 Task: Find connections with filter location Port Moody with filter topic #lawsuitswith filter profile language French with filter current company Micro Focus with filter school Manav Sthali School - India with filter industry Online Audio and Video Media with filter service category User Experience Design with filter keywords title Director of Photography
Action: Mouse moved to (258, 333)
Screenshot: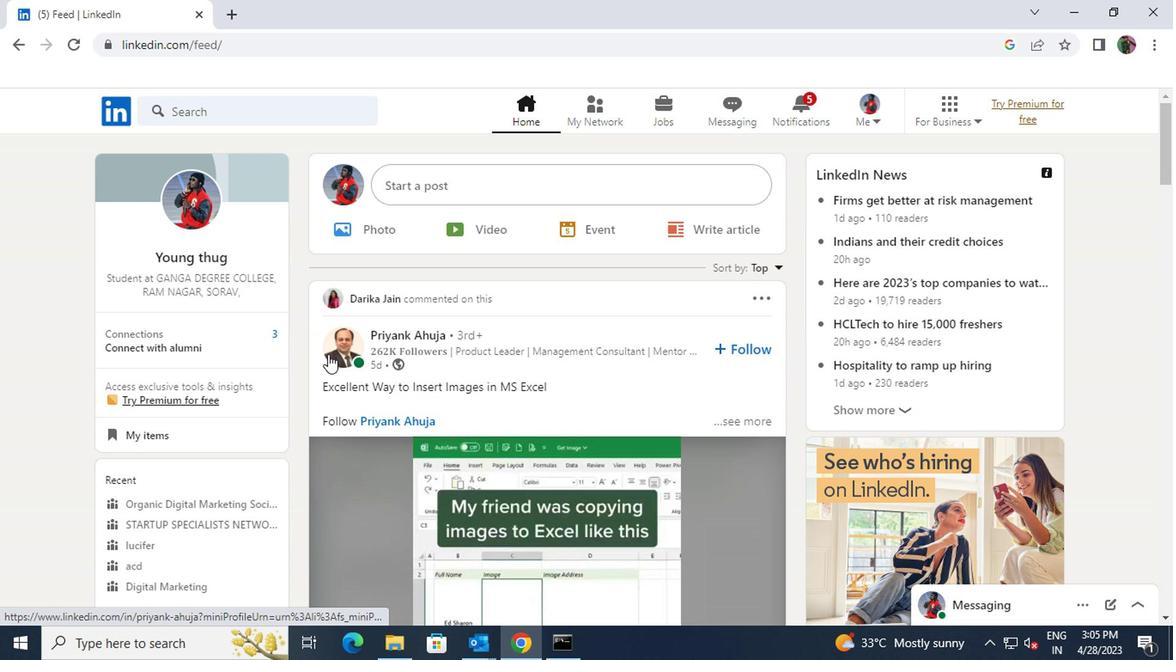 
Action: Mouse pressed left at (258, 333)
Screenshot: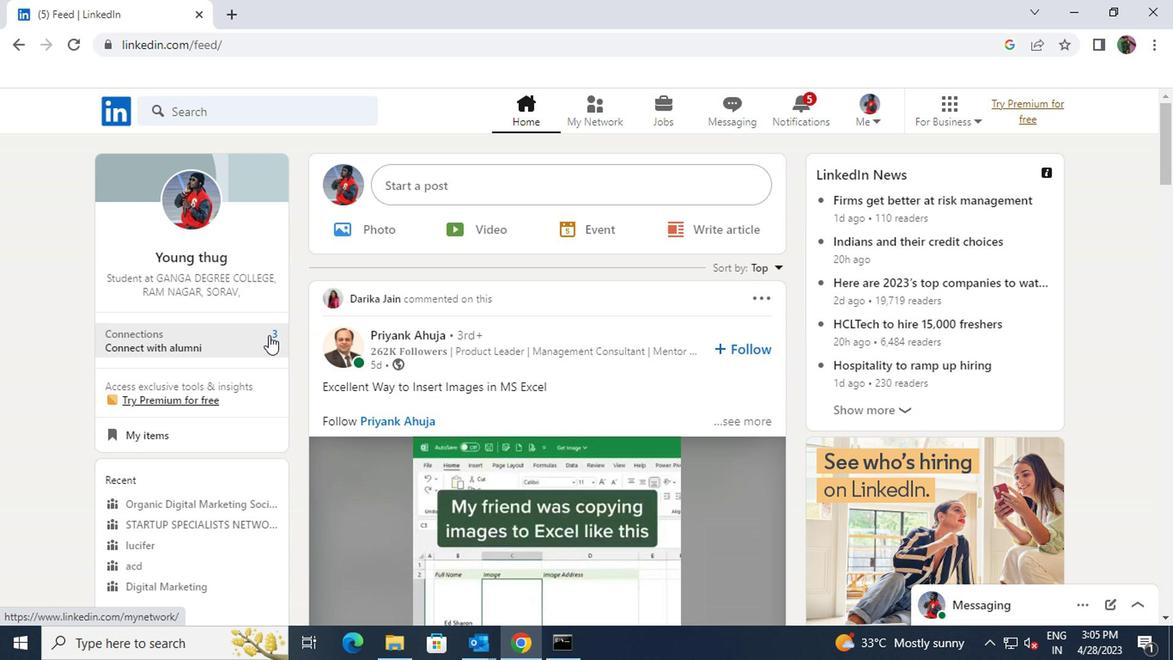 
Action: Mouse moved to (262, 206)
Screenshot: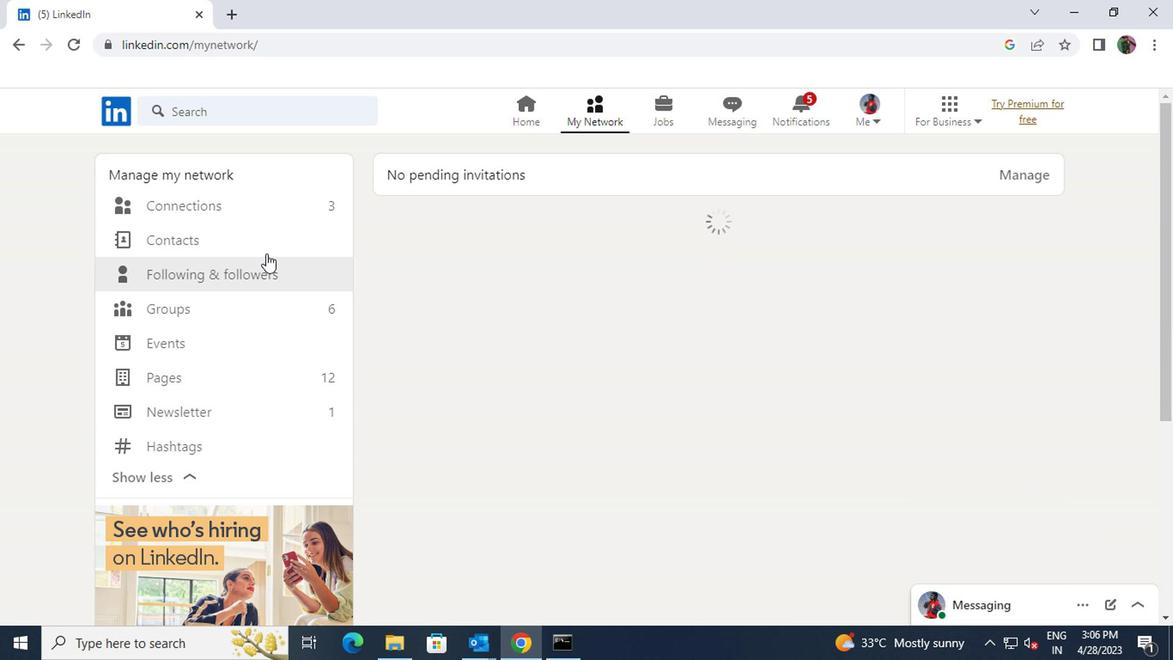 
Action: Mouse pressed left at (262, 206)
Screenshot: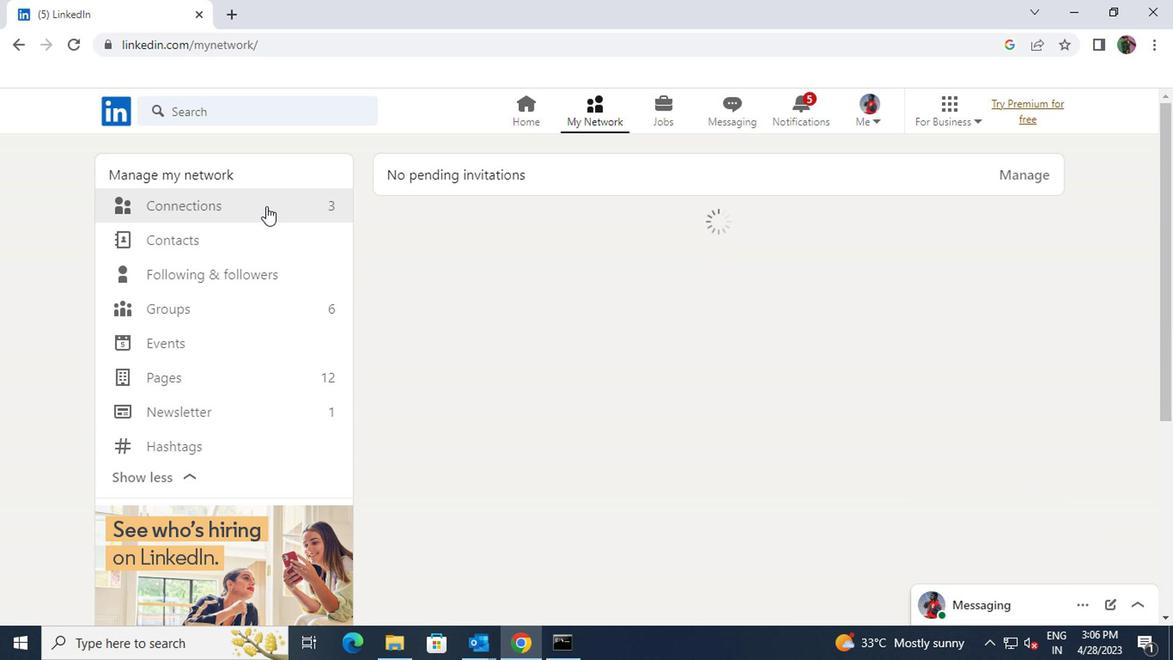 
Action: Mouse moved to (668, 210)
Screenshot: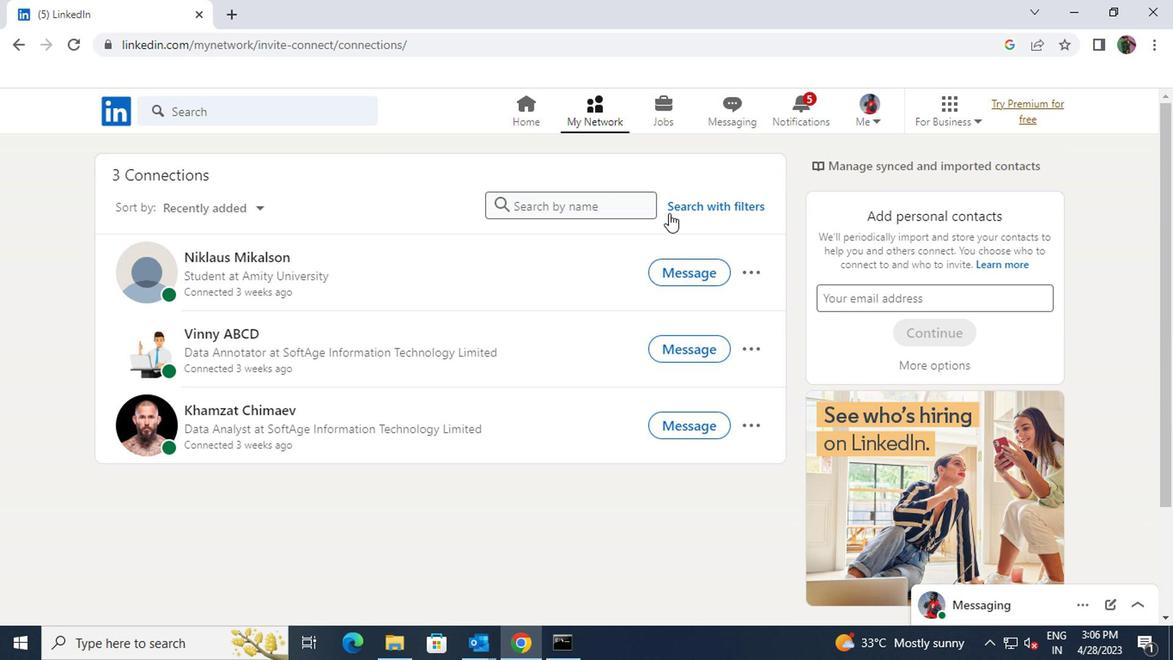 
Action: Mouse pressed left at (668, 210)
Screenshot: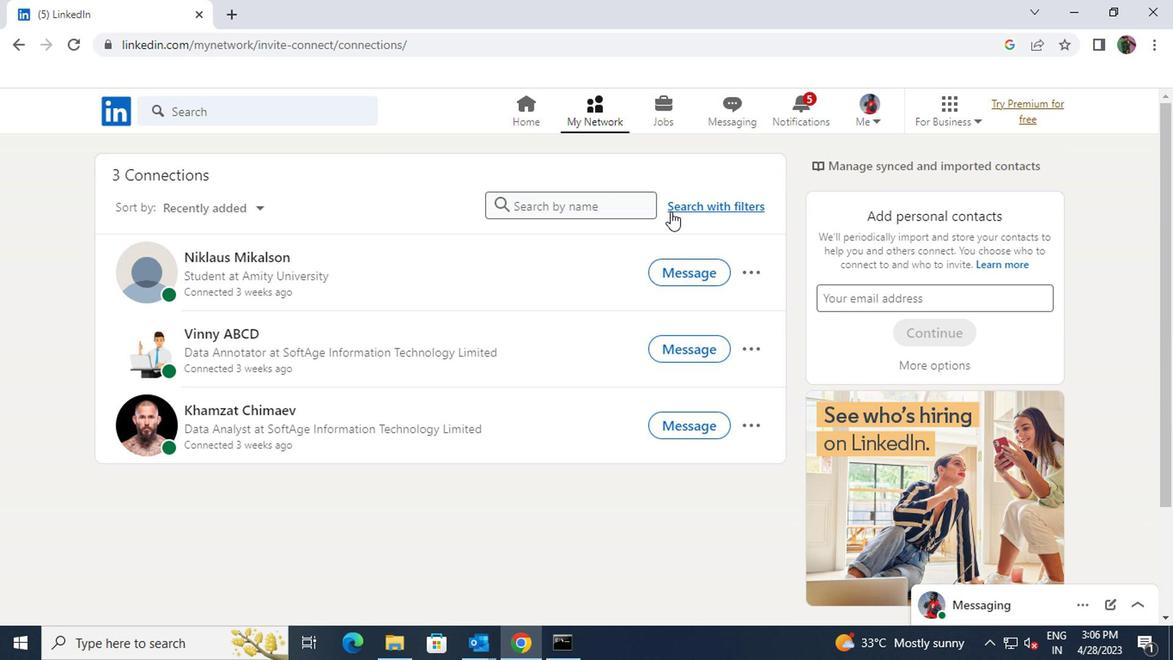 
Action: Mouse moved to (618, 158)
Screenshot: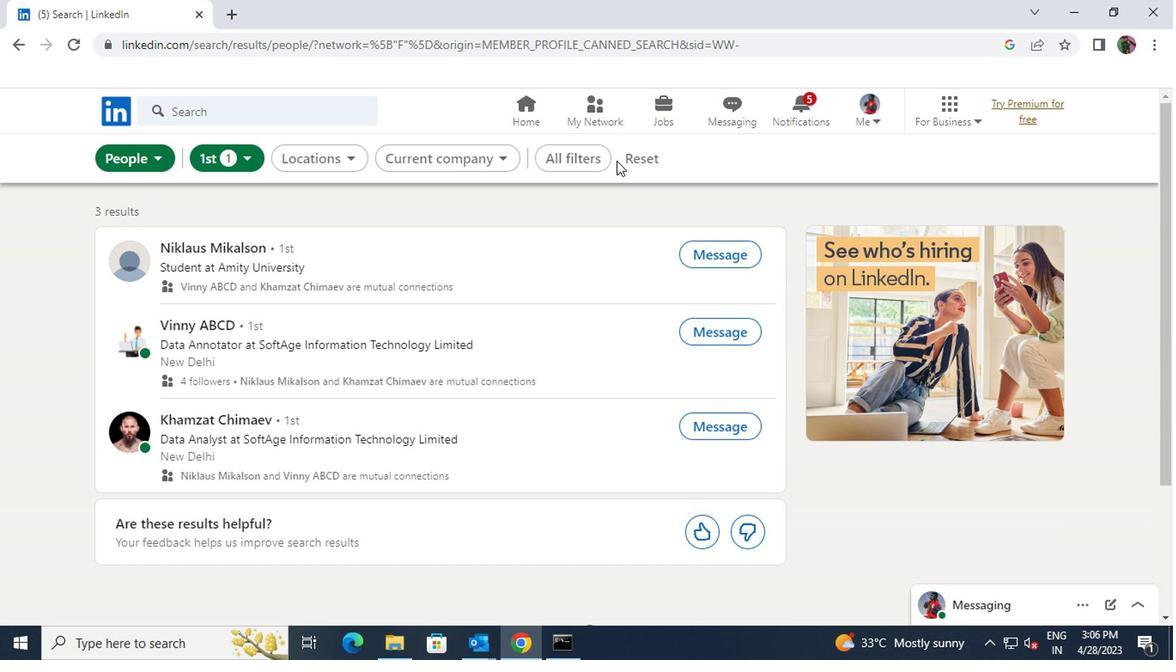 
Action: Mouse pressed left at (618, 158)
Screenshot: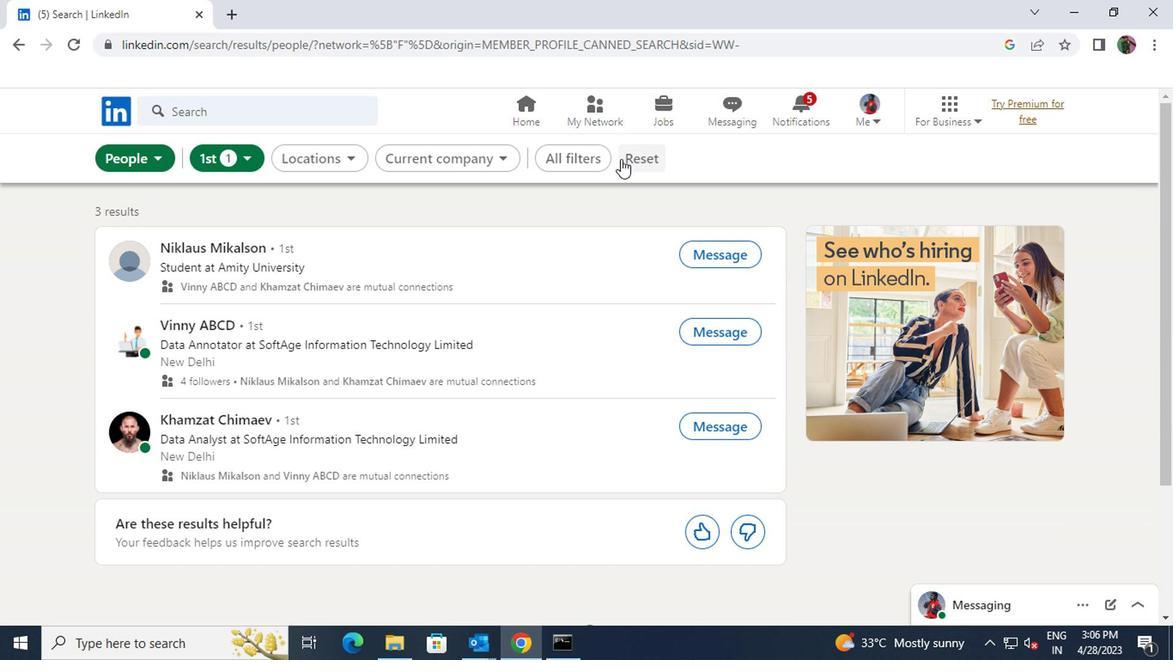 
Action: Mouse pressed left at (618, 158)
Screenshot: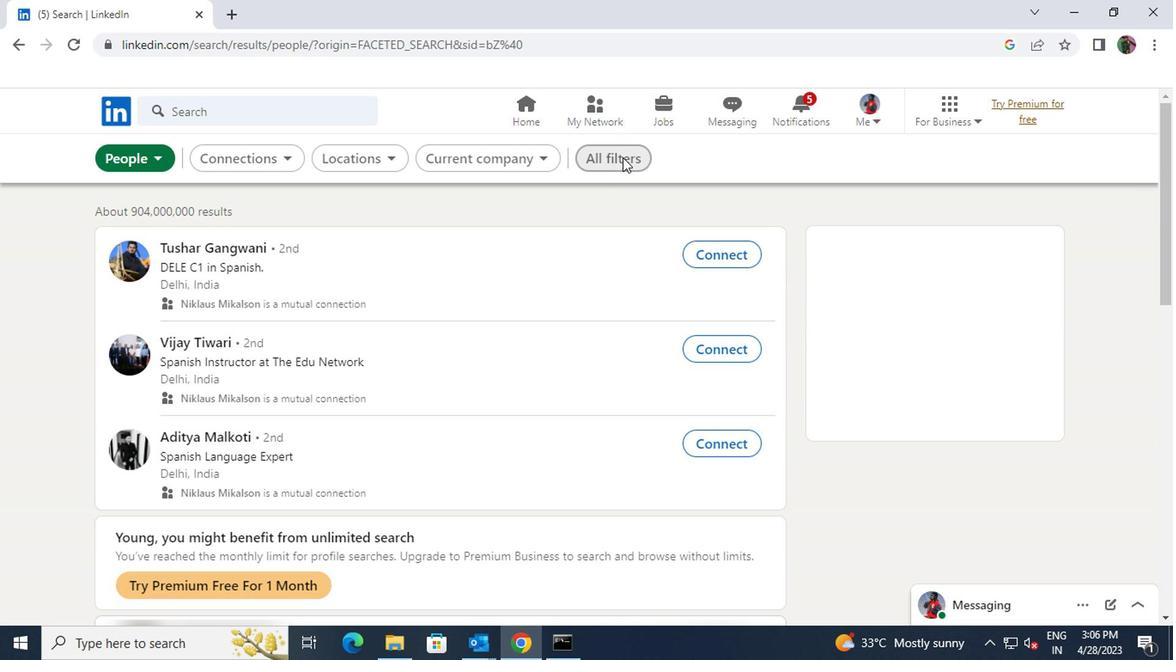 
Action: Mouse moved to (919, 368)
Screenshot: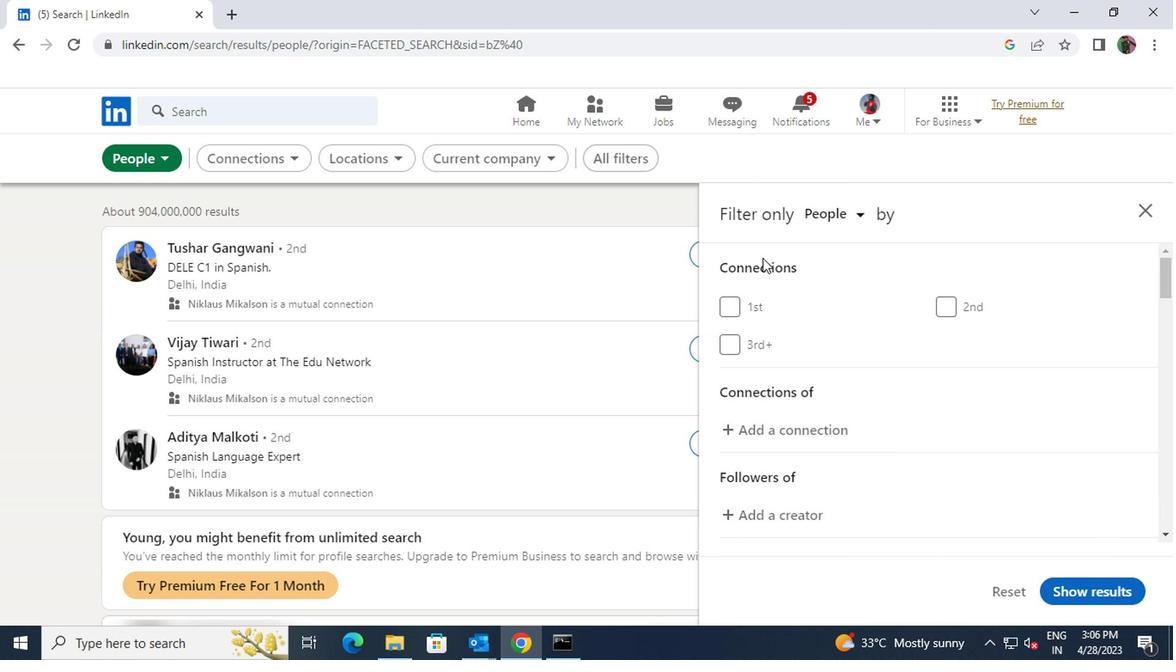 
Action: Mouse scrolled (919, 367) with delta (0, -1)
Screenshot: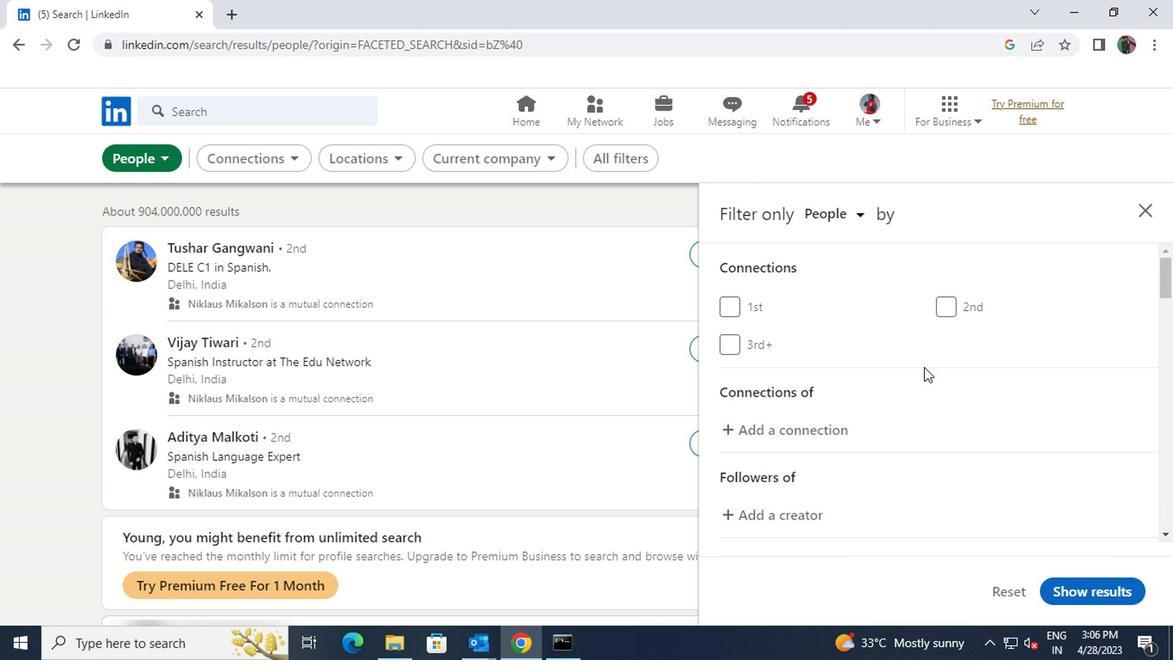 
Action: Mouse scrolled (919, 367) with delta (0, -1)
Screenshot: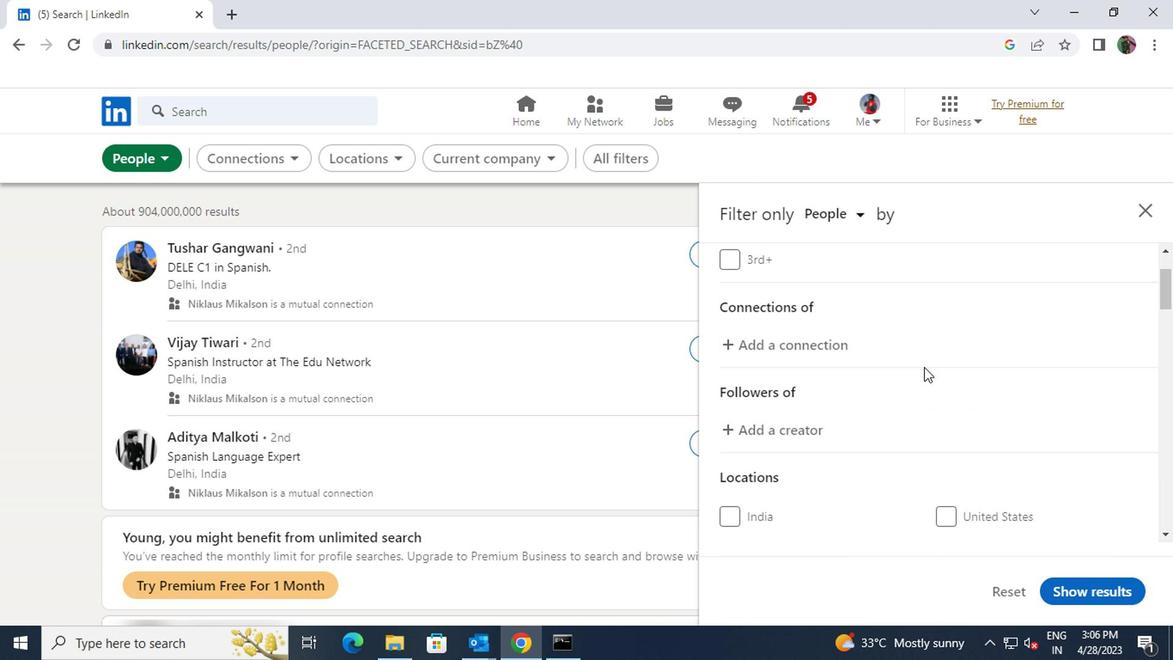 
Action: Mouse scrolled (919, 367) with delta (0, -1)
Screenshot: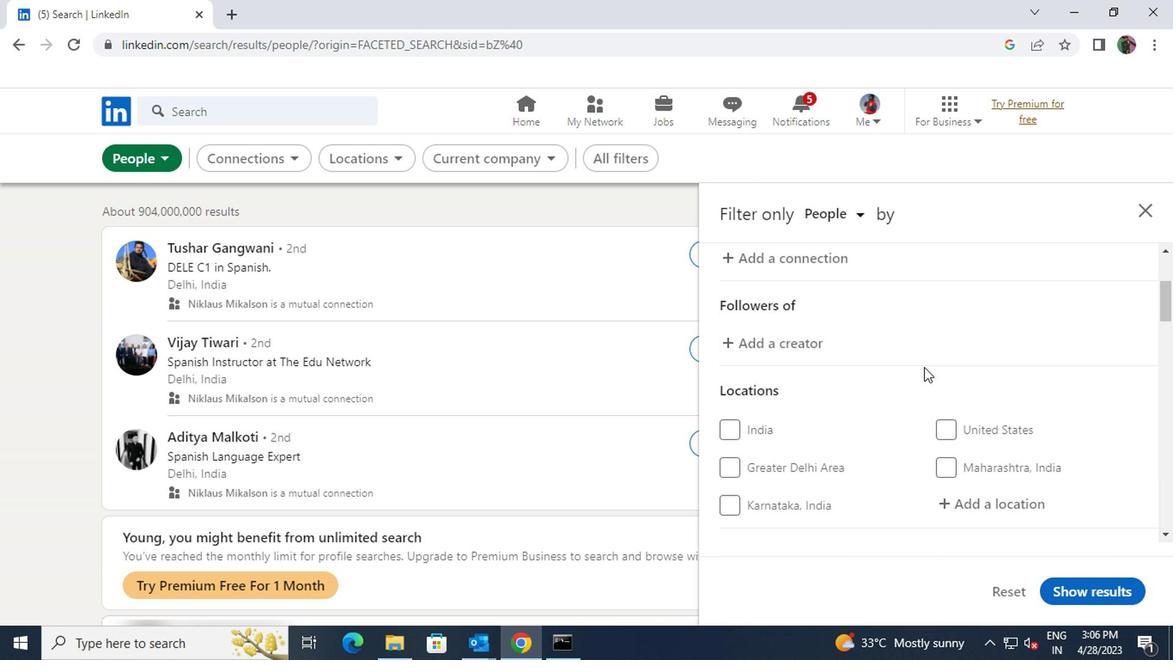 
Action: Mouse moved to (956, 413)
Screenshot: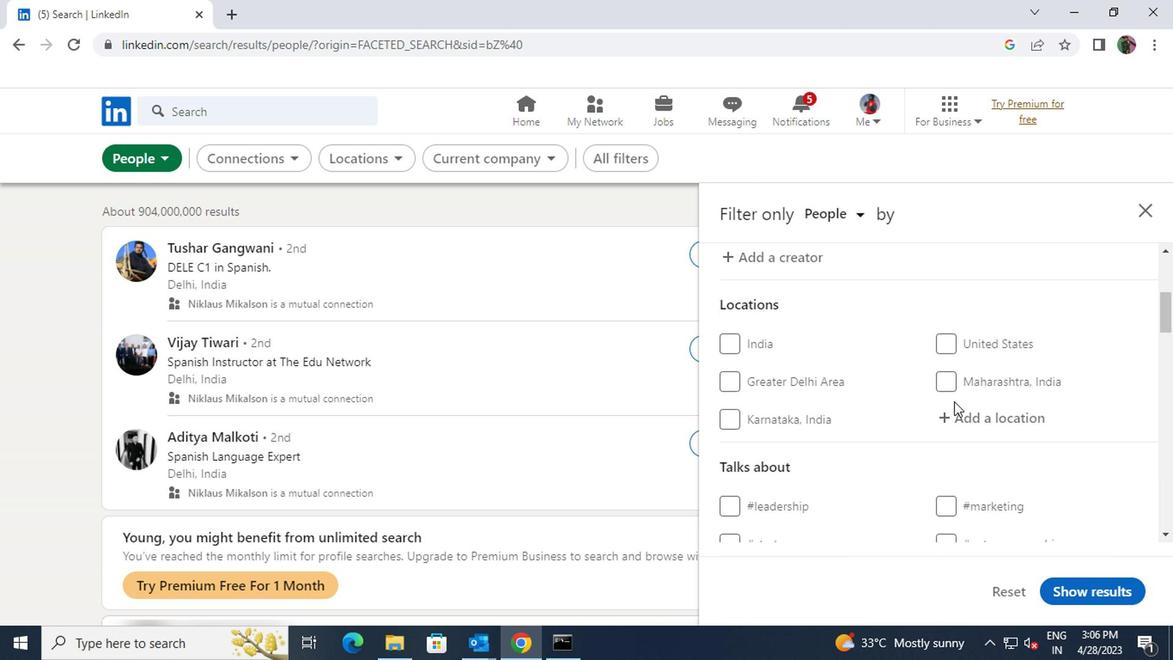
Action: Mouse pressed left at (956, 413)
Screenshot: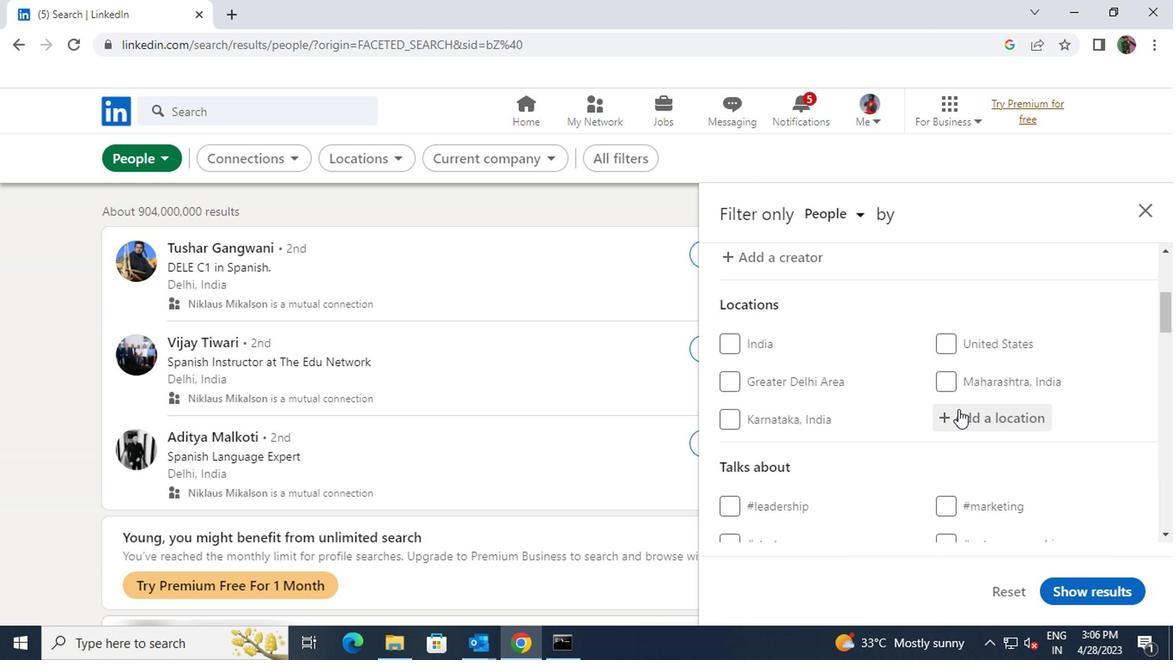 
Action: Mouse moved to (953, 416)
Screenshot: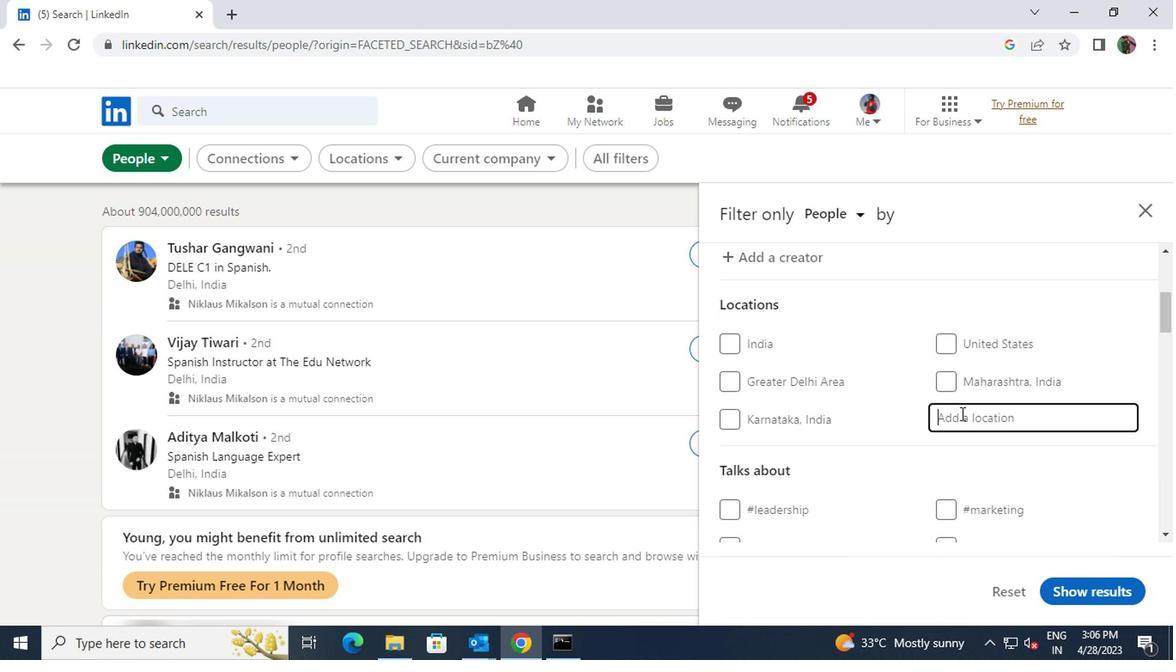 
Action: Key pressed <Key.shift>PORT<Key.space><Key.shift>MOODY
Screenshot: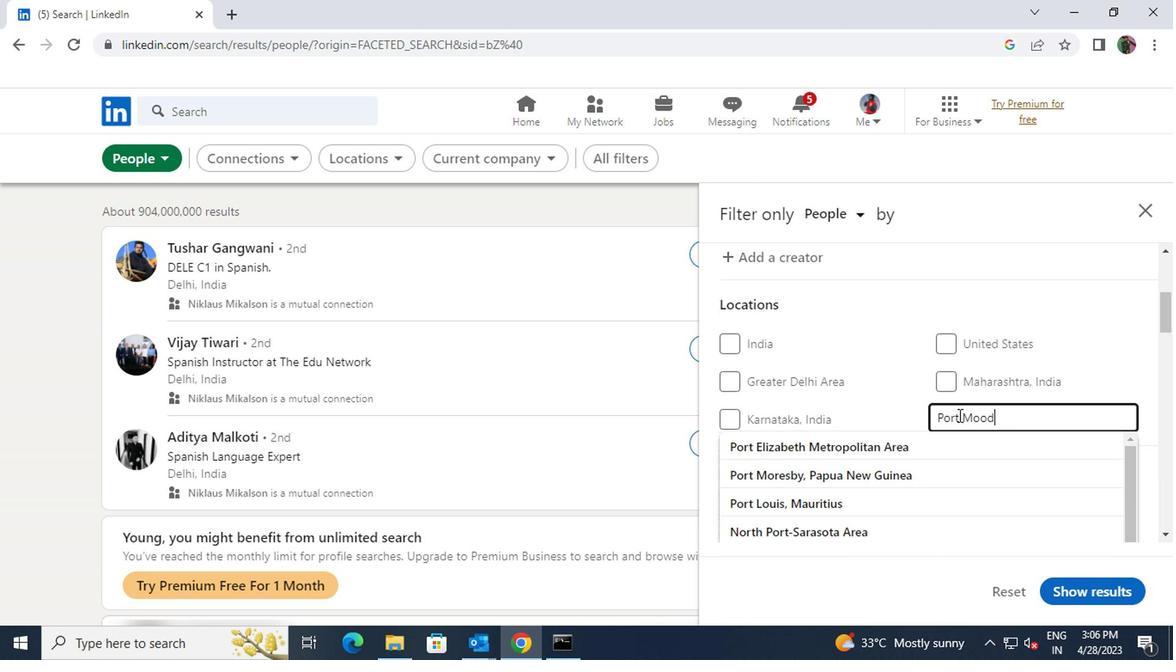 
Action: Mouse moved to (946, 438)
Screenshot: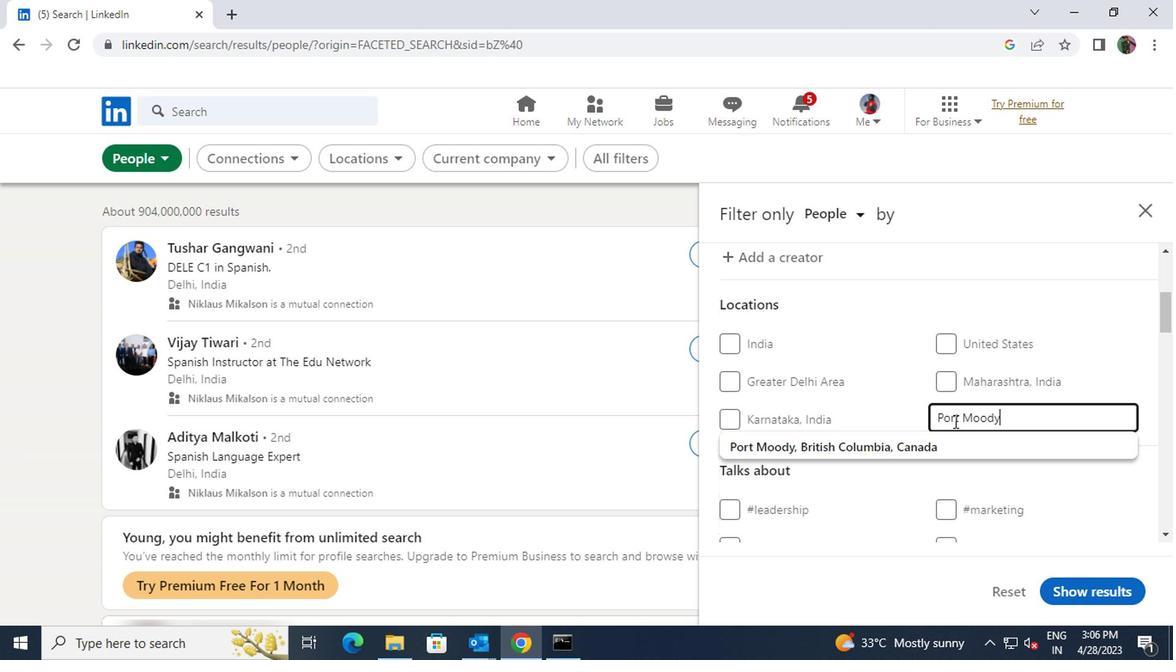 
Action: Mouse pressed left at (946, 438)
Screenshot: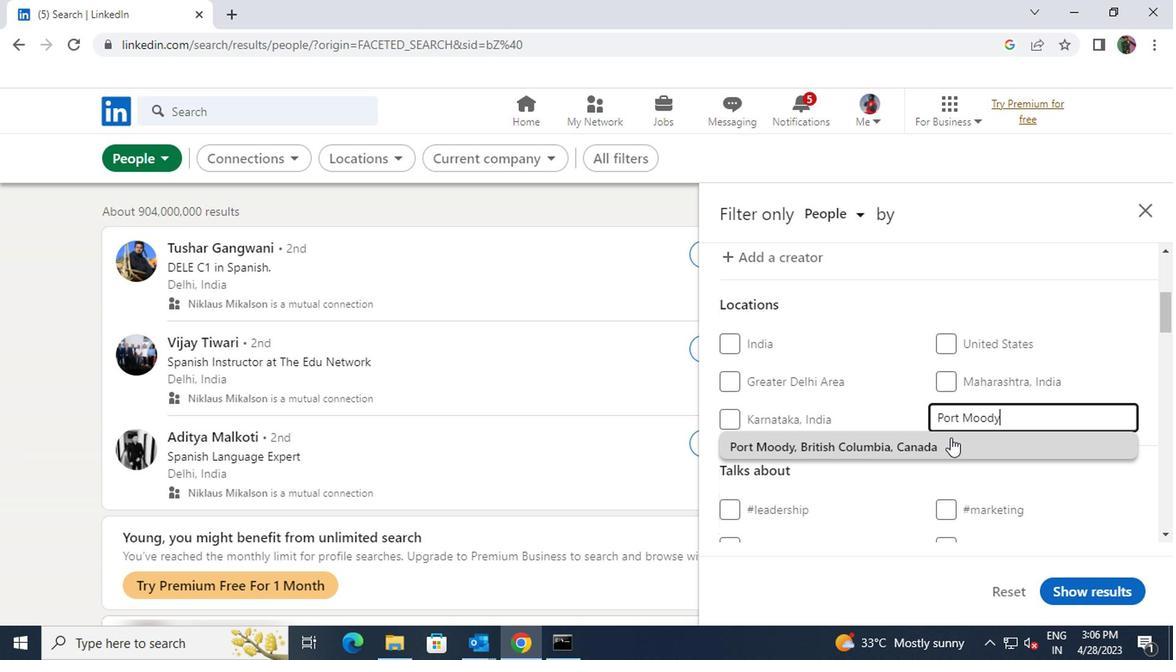 
Action: Mouse scrolled (946, 438) with delta (0, 0)
Screenshot: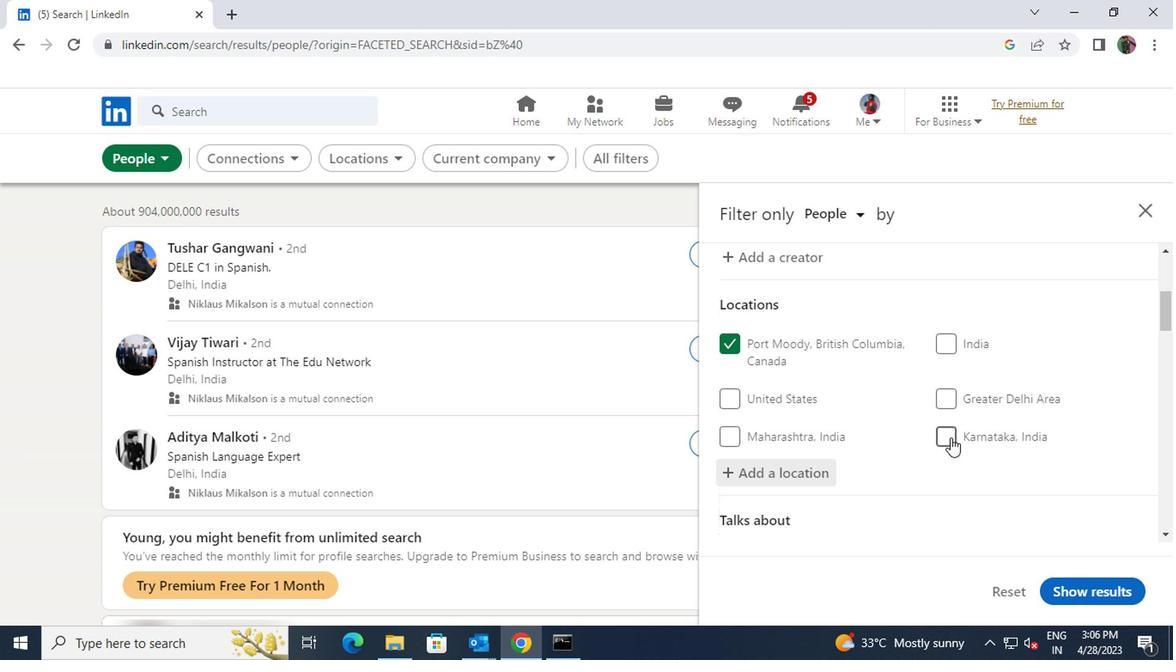 
Action: Mouse scrolled (946, 438) with delta (0, 0)
Screenshot: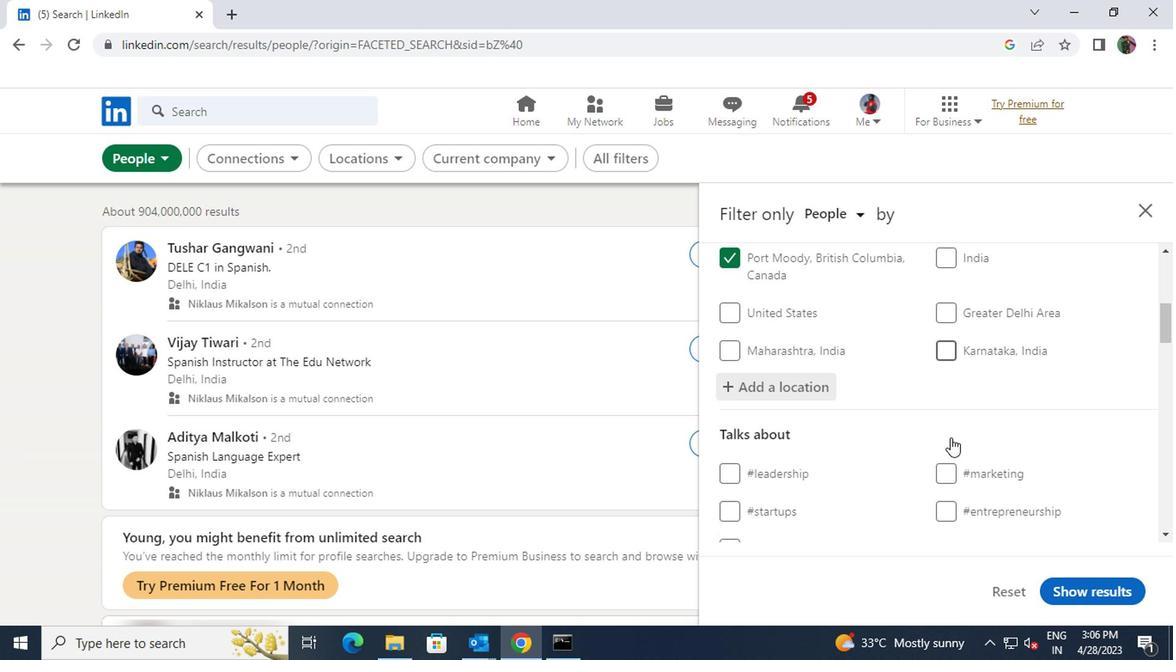 
Action: Mouse moved to (950, 462)
Screenshot: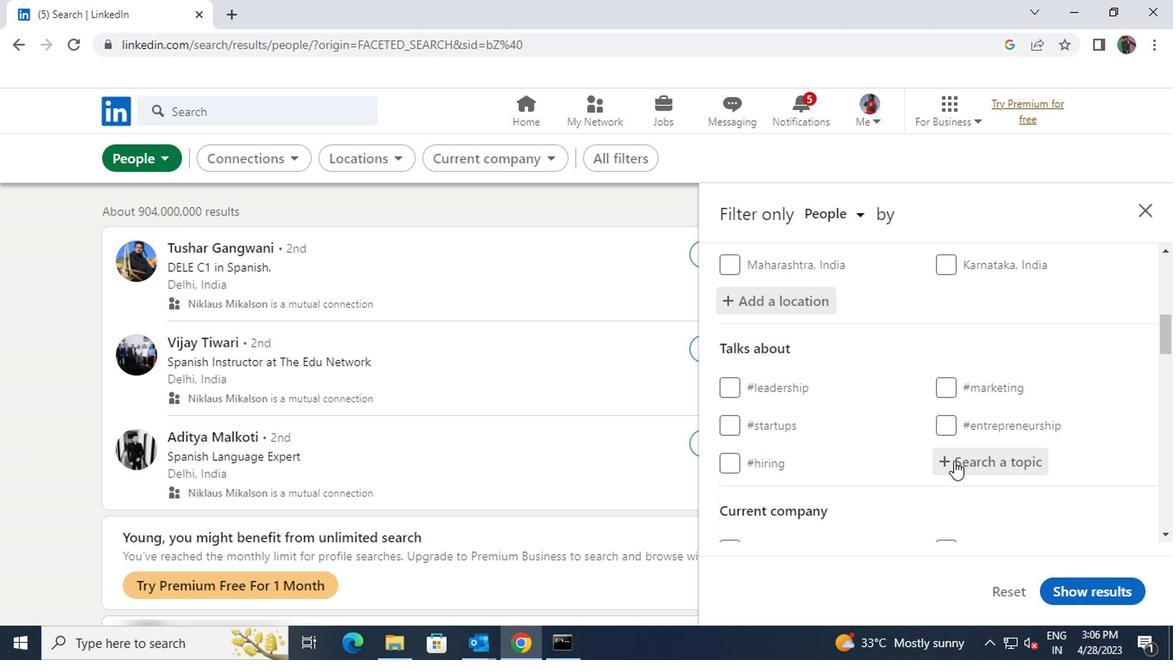 
Action: Mouse pressed left at (950, 462)
Screenshot: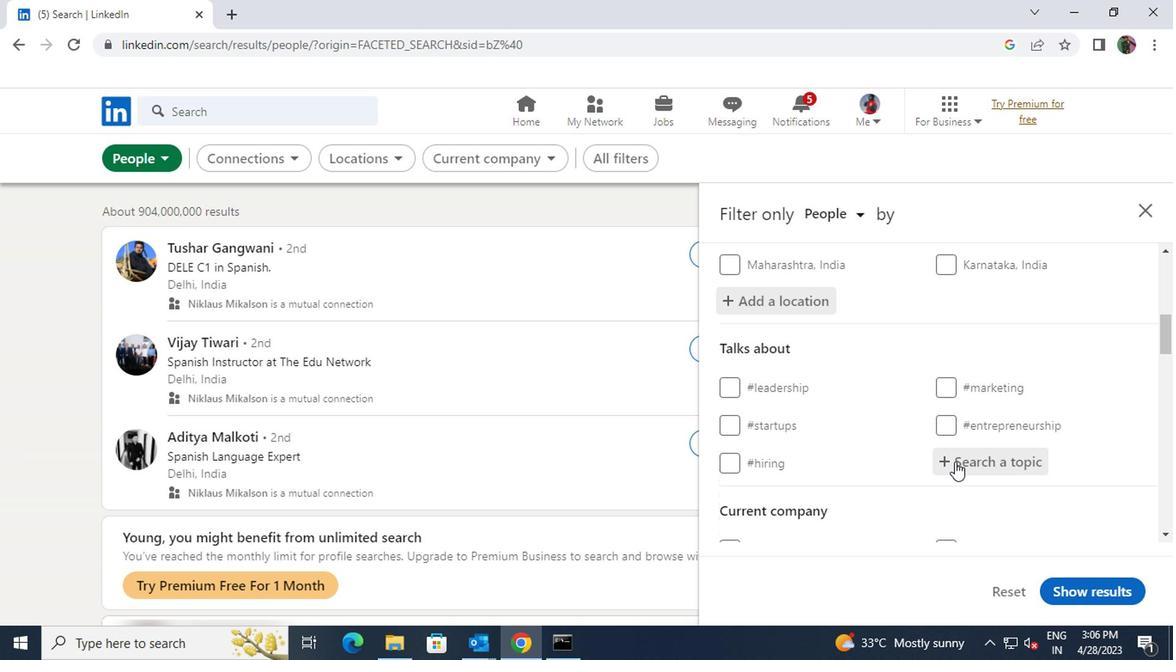 
Action: Key pressed <Key.shift>LAWSUITS
Screenshot: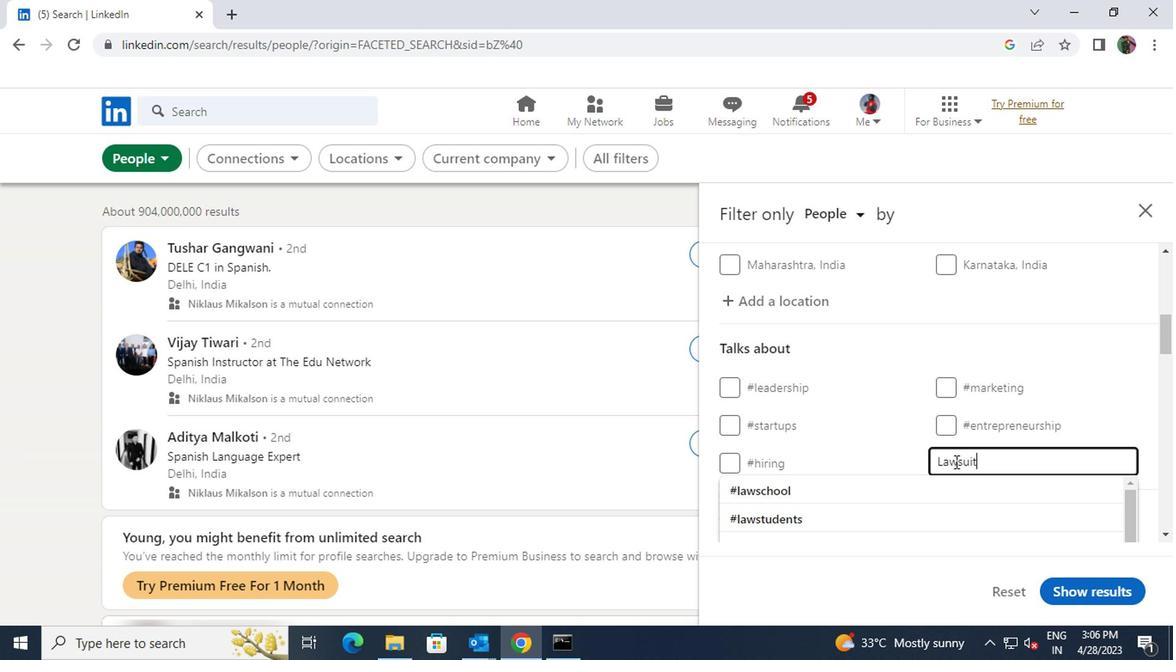 
Action: Mouse moved to (931, 485)
Screenshot: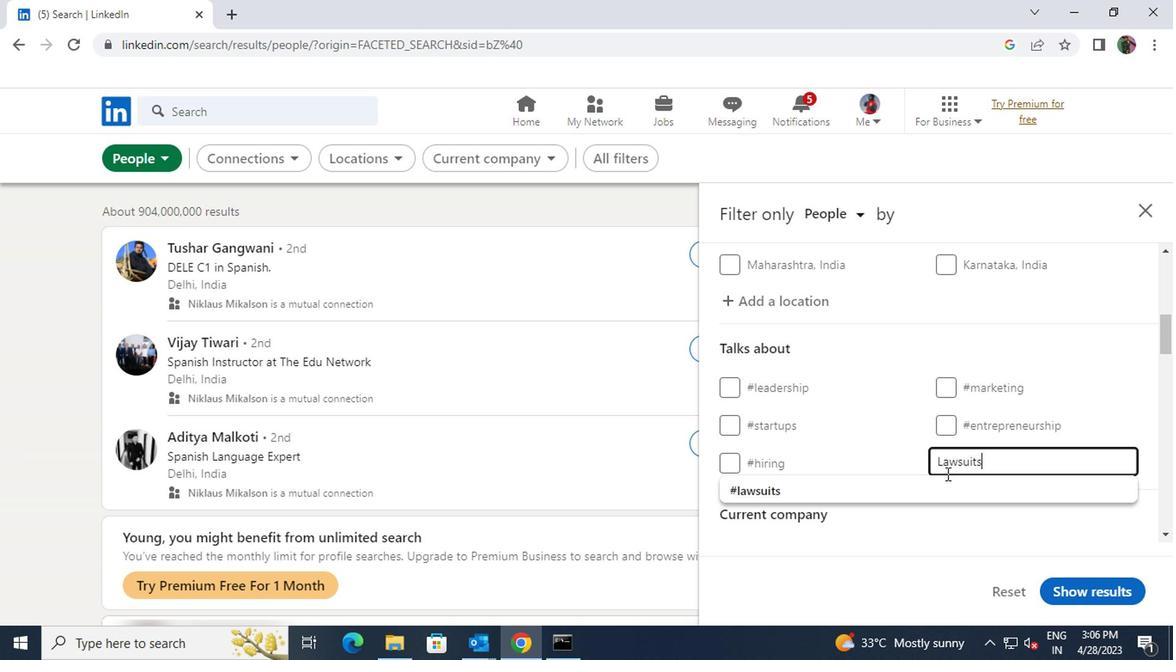 
Action: Mouse pressed left at (931, 485)
Screenshot: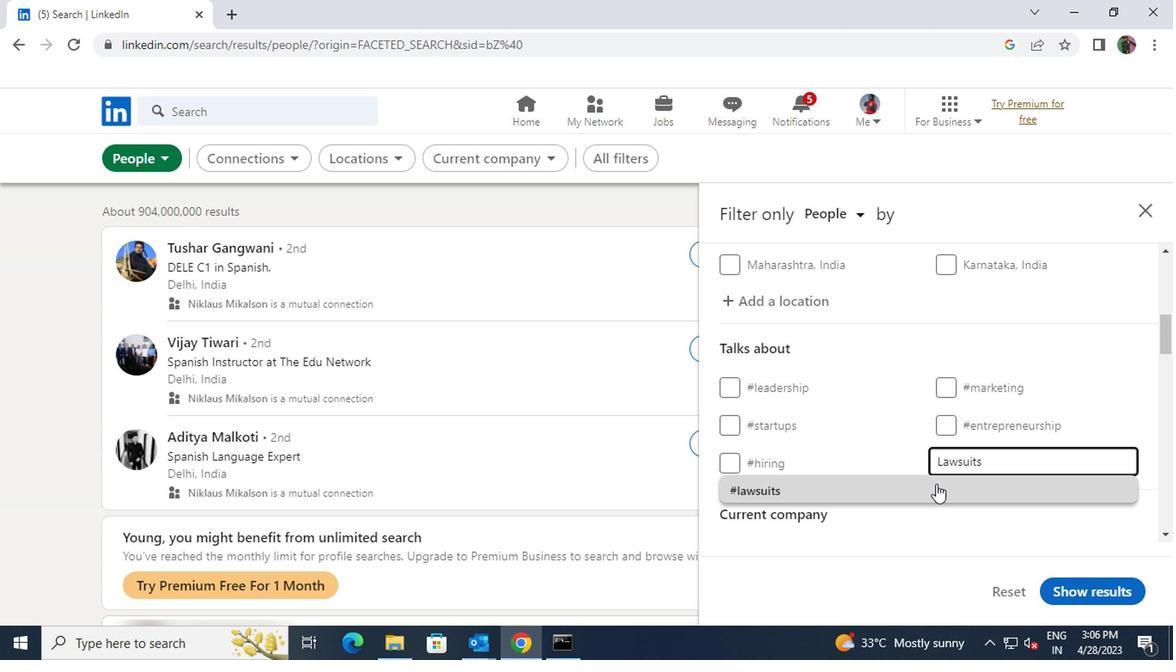 
Action: Mouse scrolled (931, 484) with delta (0, 0)
Screenshot: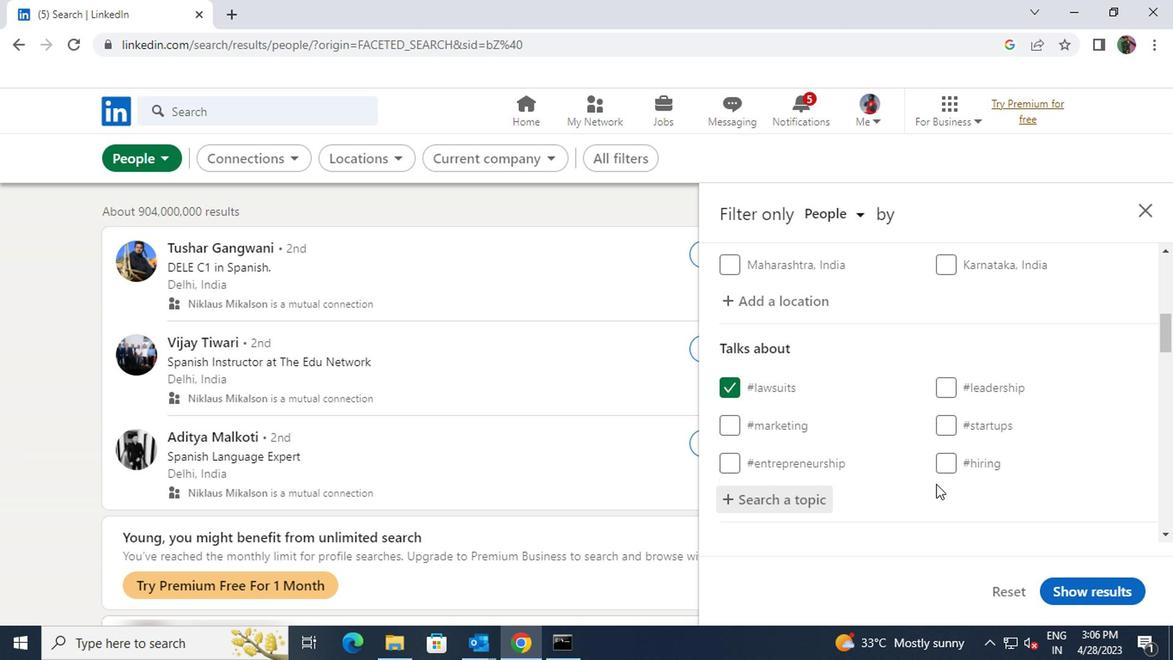 
Action: Mouse scrolled (931, 484) with delta (0, 0)
Screenshot: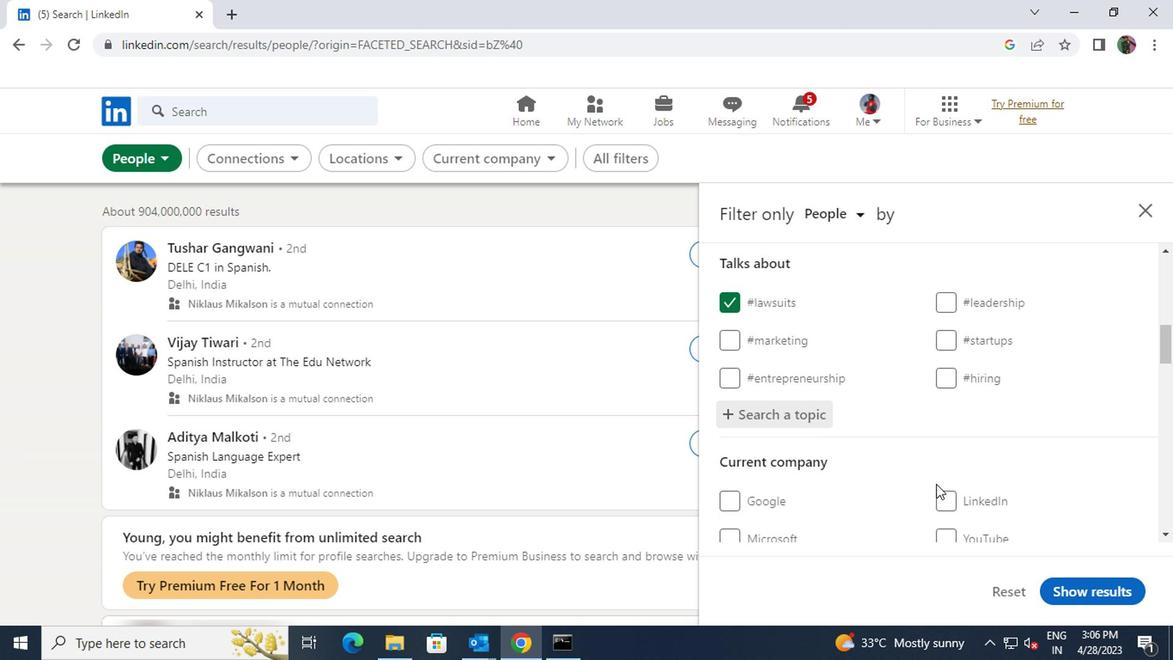 
Action: Mouse scrolled (931, 484) with delta (0, 0)
Screenshot: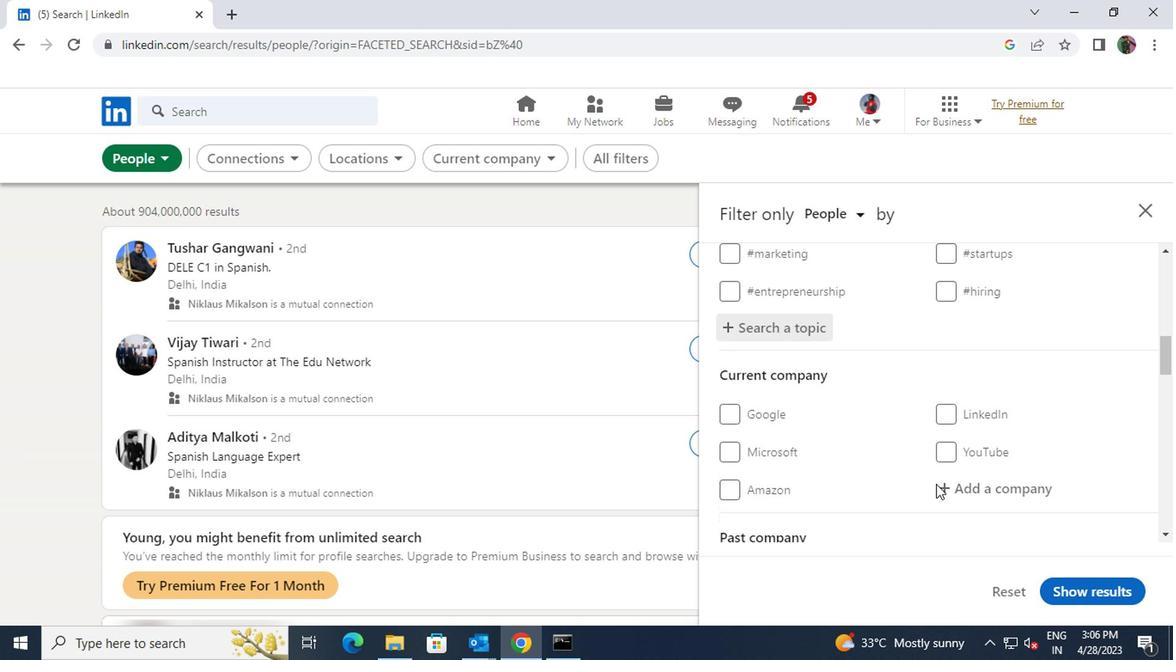 
Action: Mouse scrolled (931, 484) with delta (0, 0)
Screenshot: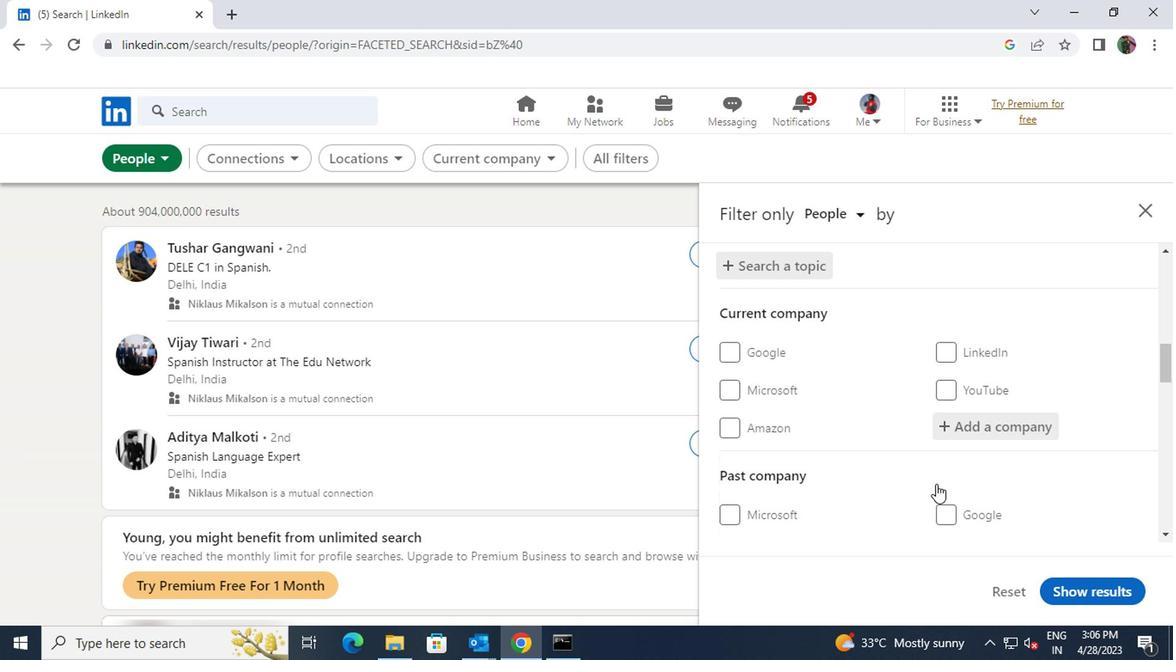 
Action: Mouse scrolled (931, 484) with delta (0, 0)
Screenshot: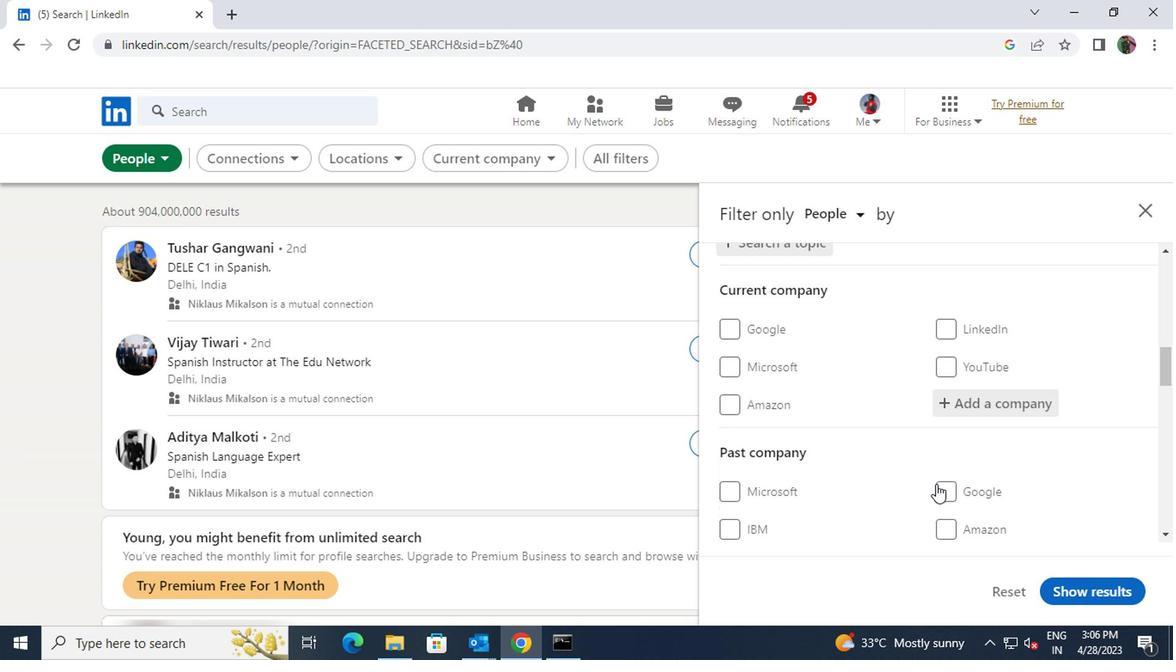
Action: Mouse scrolled (931, 484) with delta (0, 0)
Screenshot: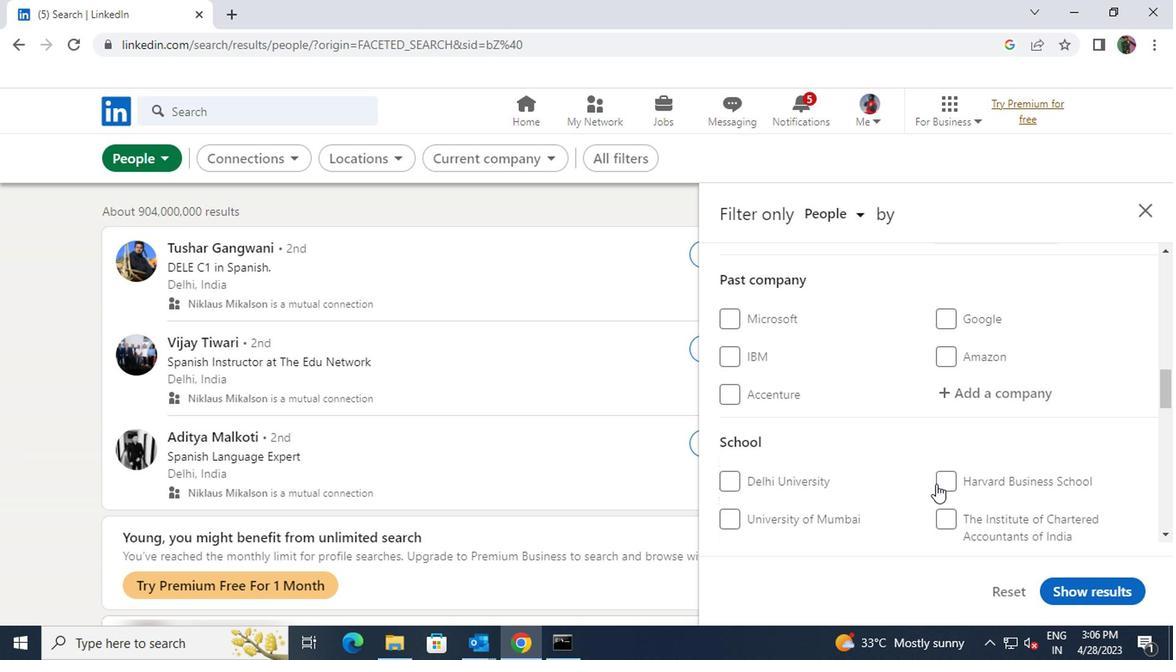 
Action: Mouse scrolled (931, 484) with delta (0, 0)
Screenshot: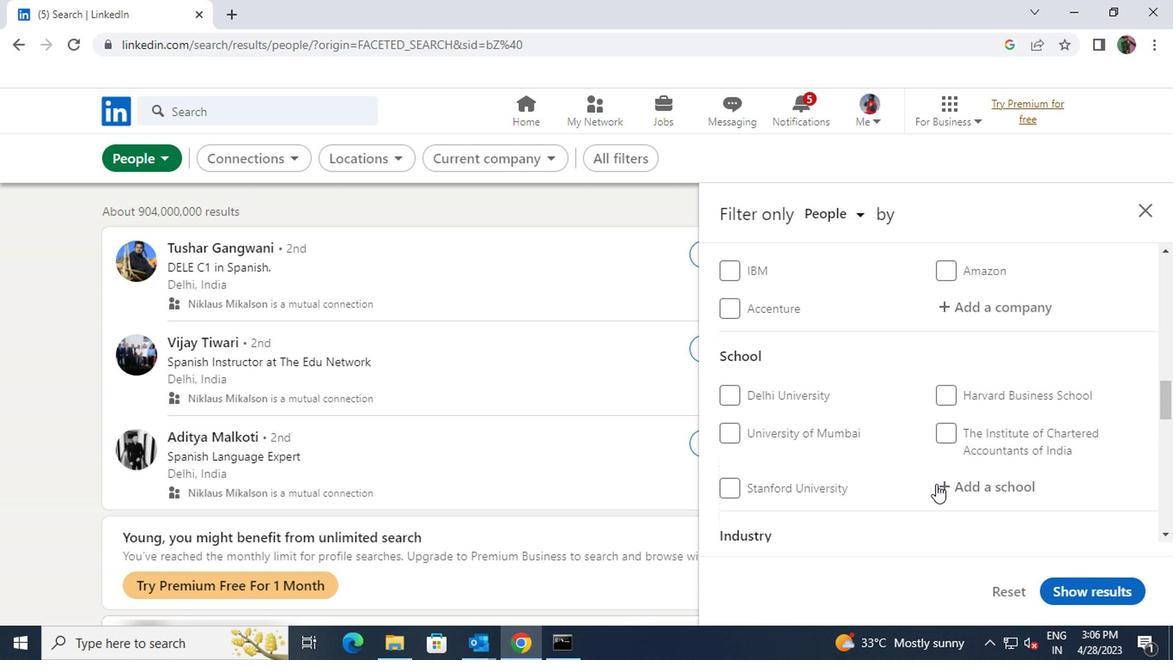 
Action: Mouse scrolled (931, 484) with delta (0, 0)
Screenshot: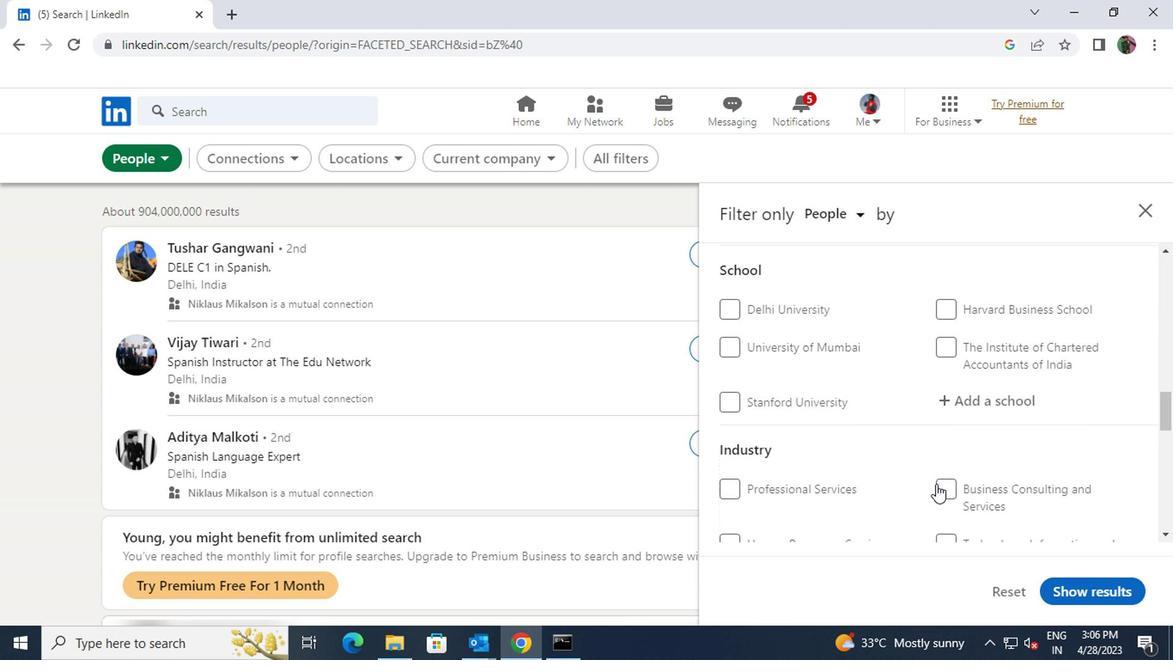 
Action: Mouse scrolled (931, 484) with delta (0, 0)
Screenshot: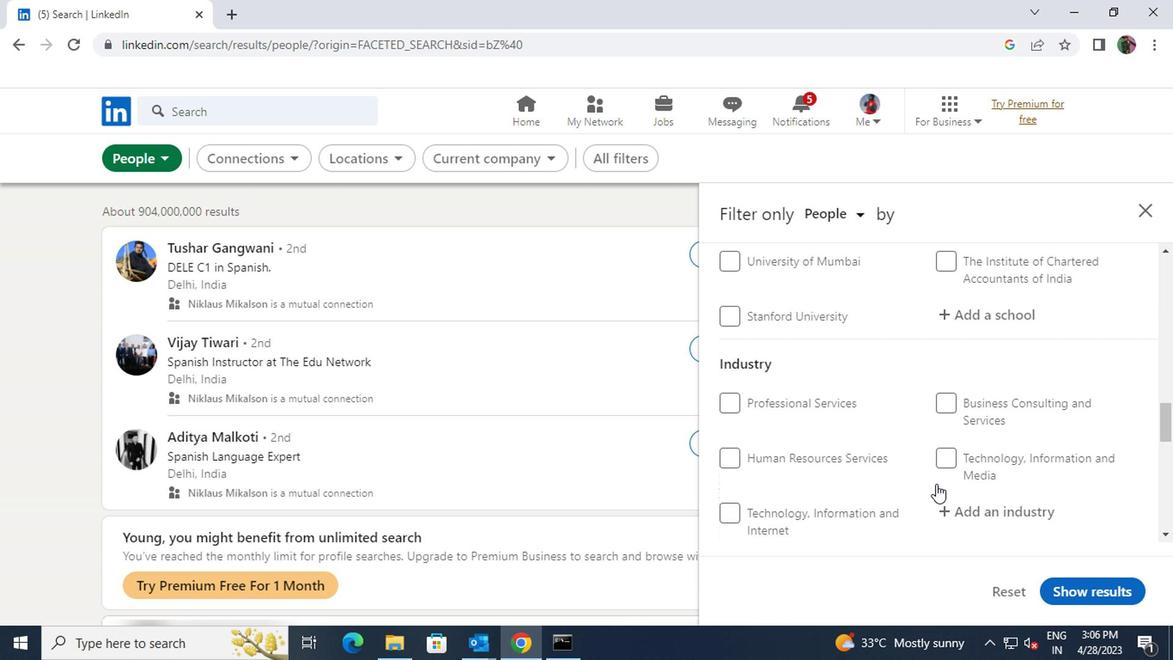 
Action: Mouse moved to (940, 526)
Screenshot: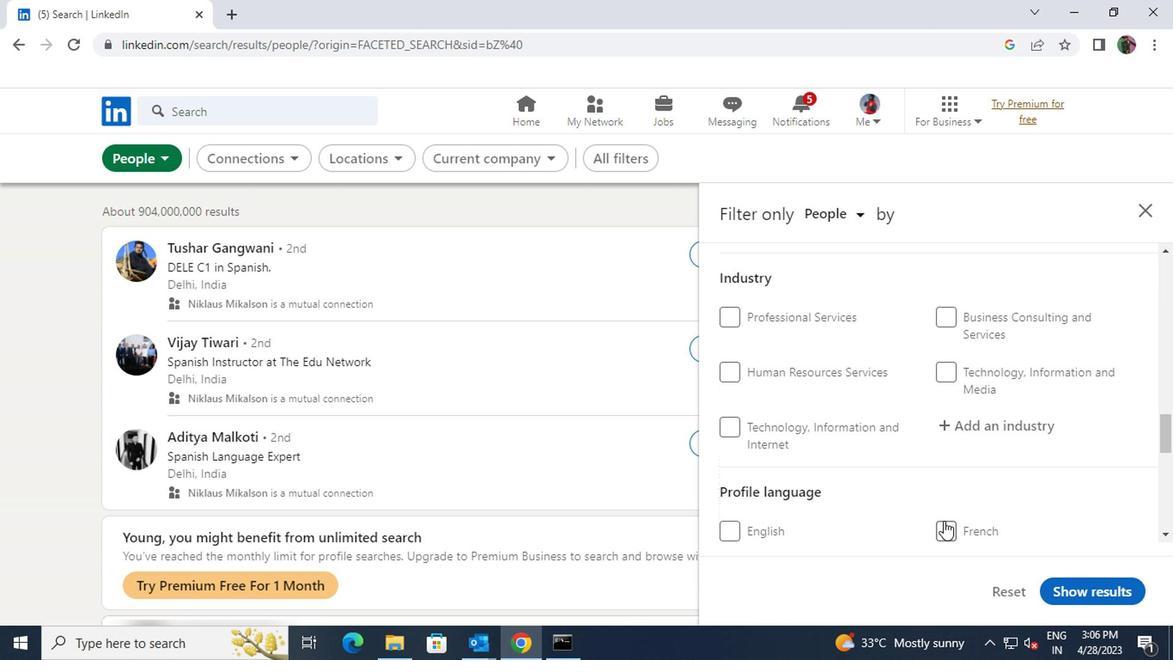 
Action: Mouse pressed left at (940, 526)
Screenshot: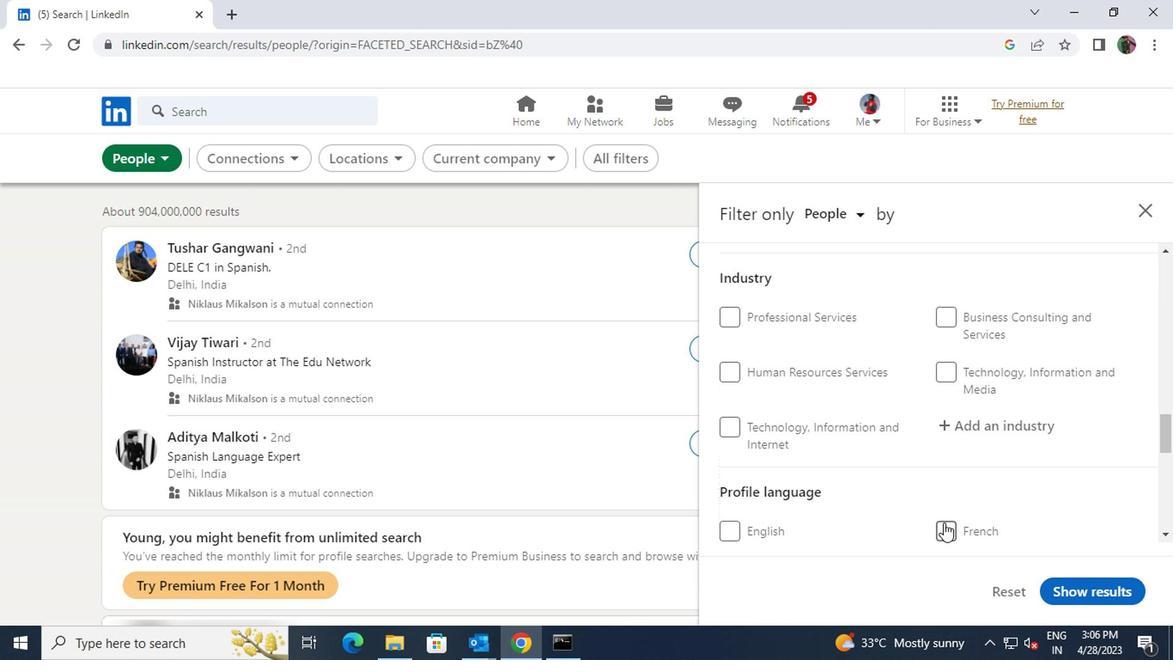 
Action: Mouse scrolled (940, 527) with delta (0, 1)
Screenshot: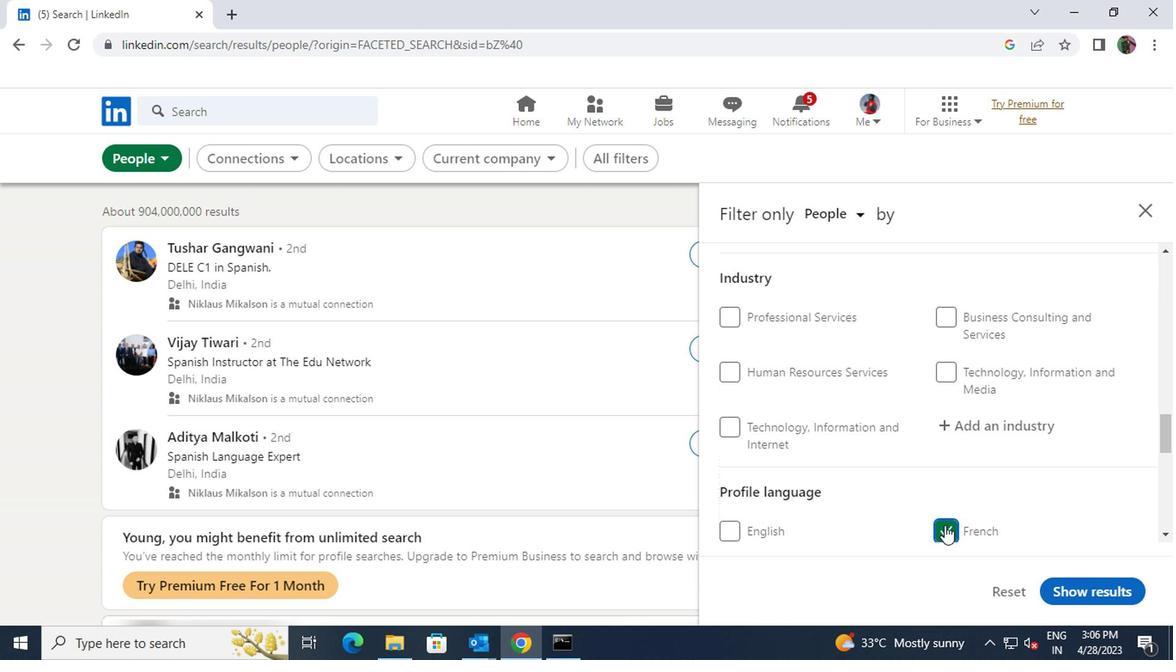 
Action: Mouse scrolled (940, 527) with delta (0, 1)
Screenshot: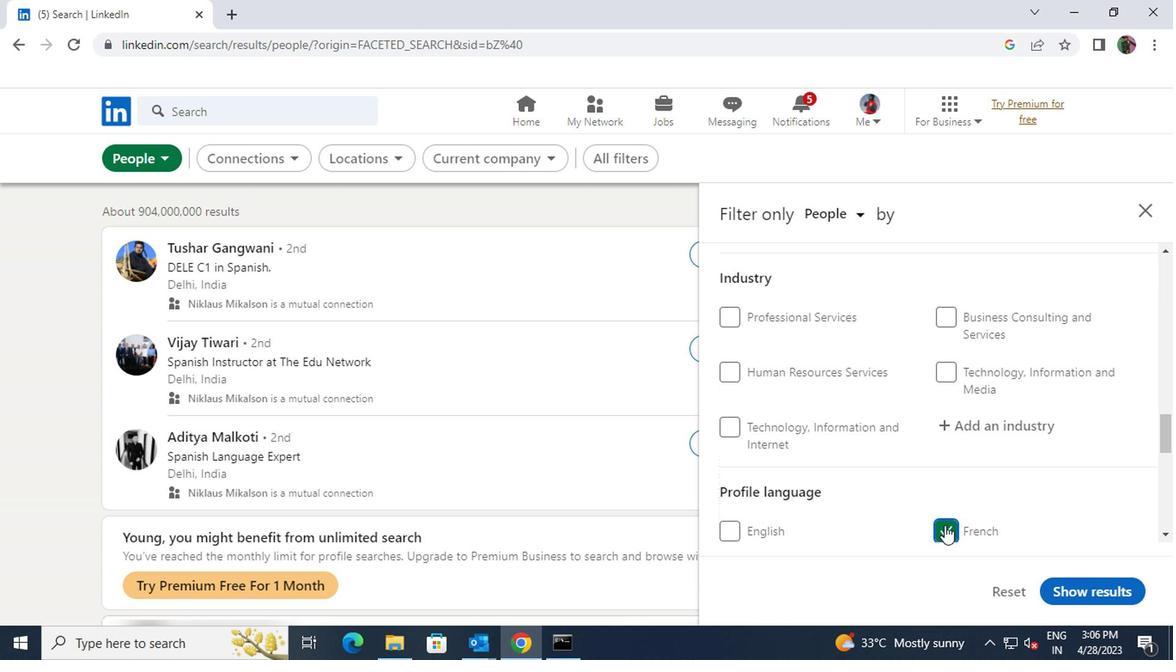 
Action: Mouse scrolled (940, 527) with delta (0, 1)
Screenshot: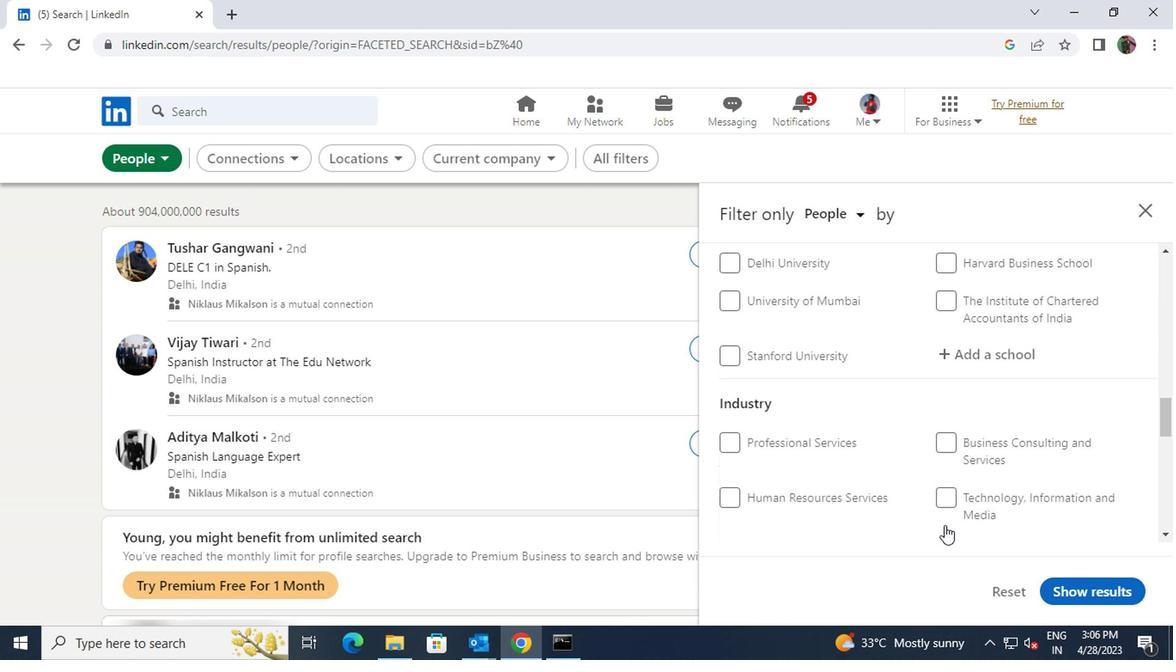 
Action: Mouse scrolled (940, 527) with delta (0, 1)
Screenshot: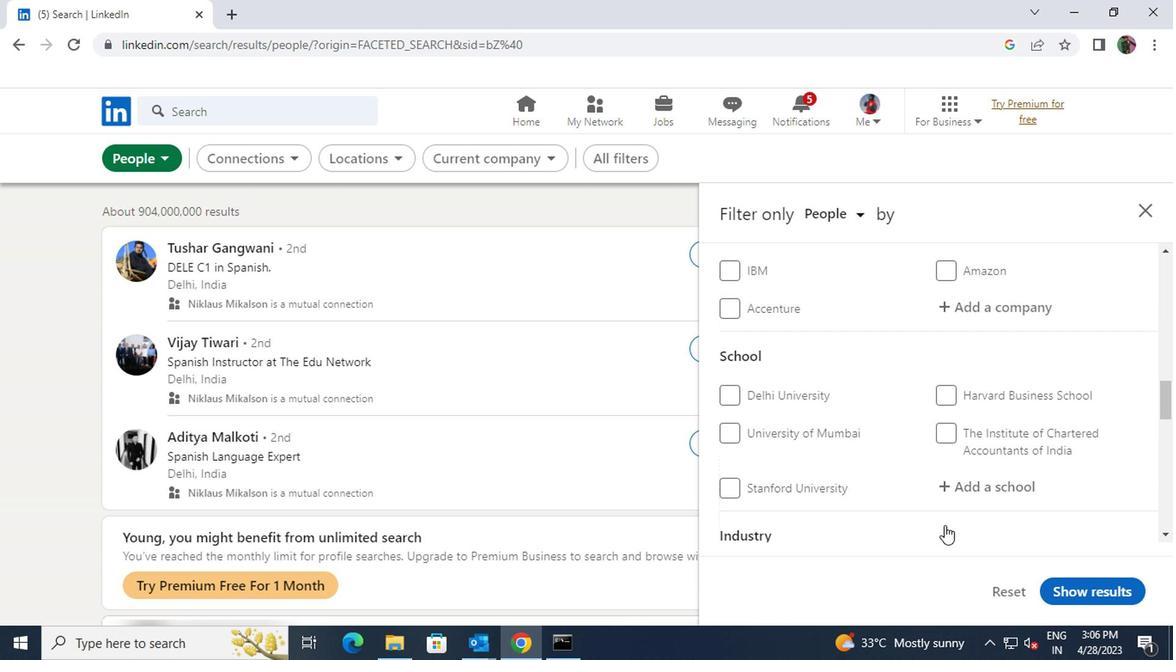 
Action: Mouse scrolled (940, 527) with delta (0, 1)
Screenshot: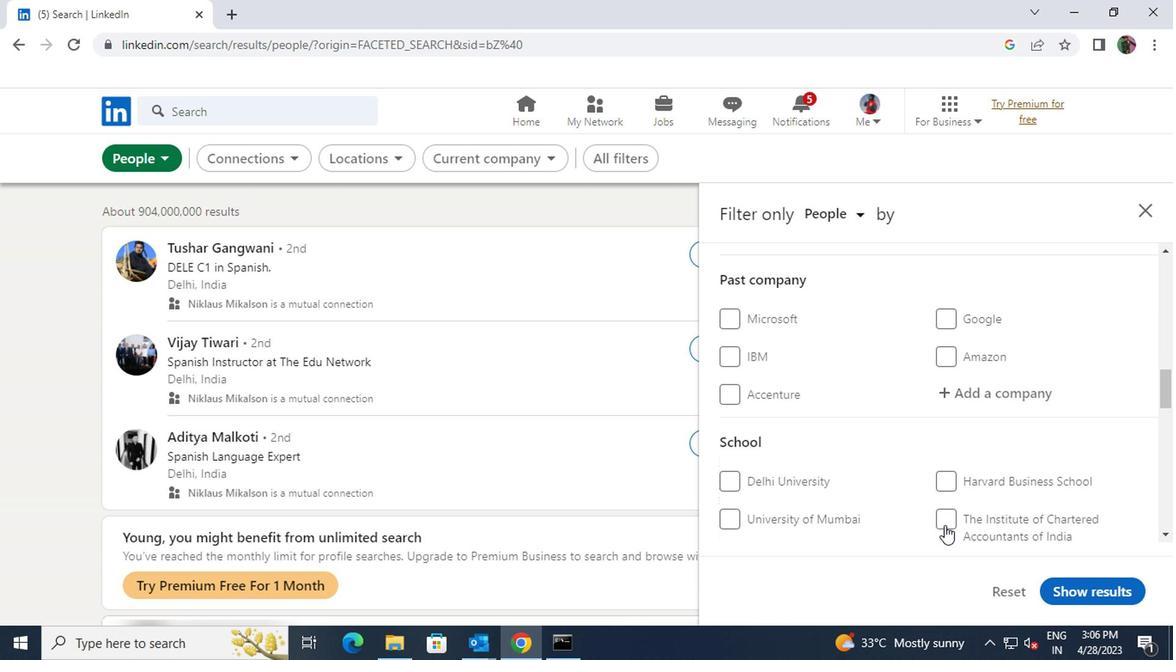 
Action: Mouse scrolled (940, 527) with delta (0, 1)
Screenshot: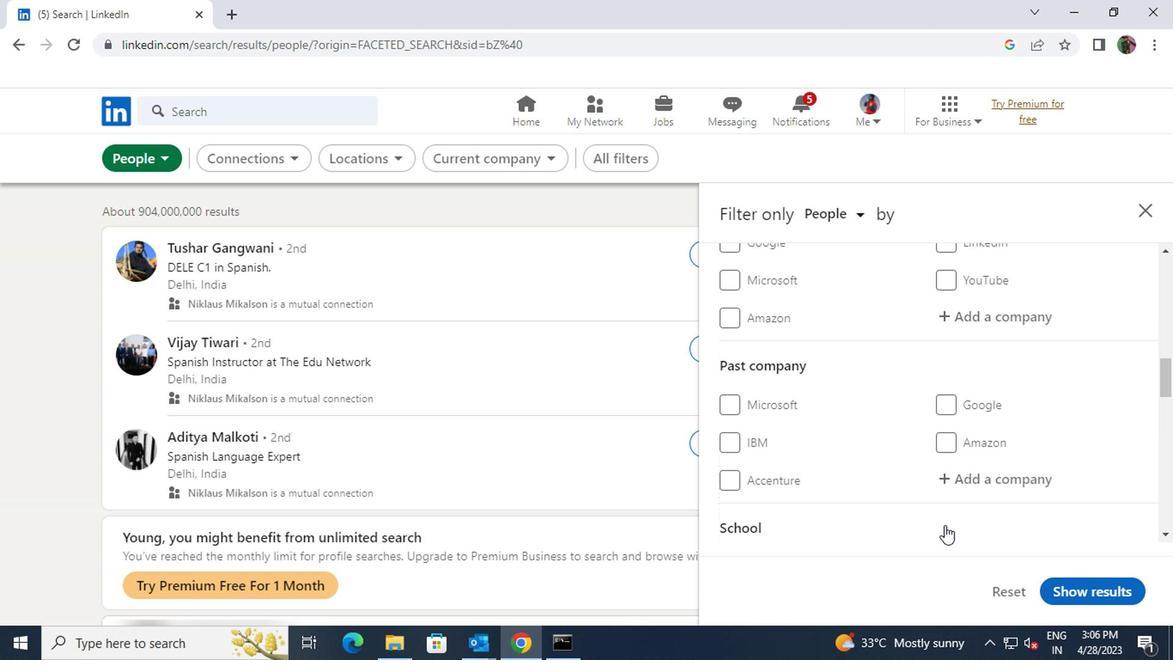 
Action: Mouse moved to (972, 411)
Screenshot: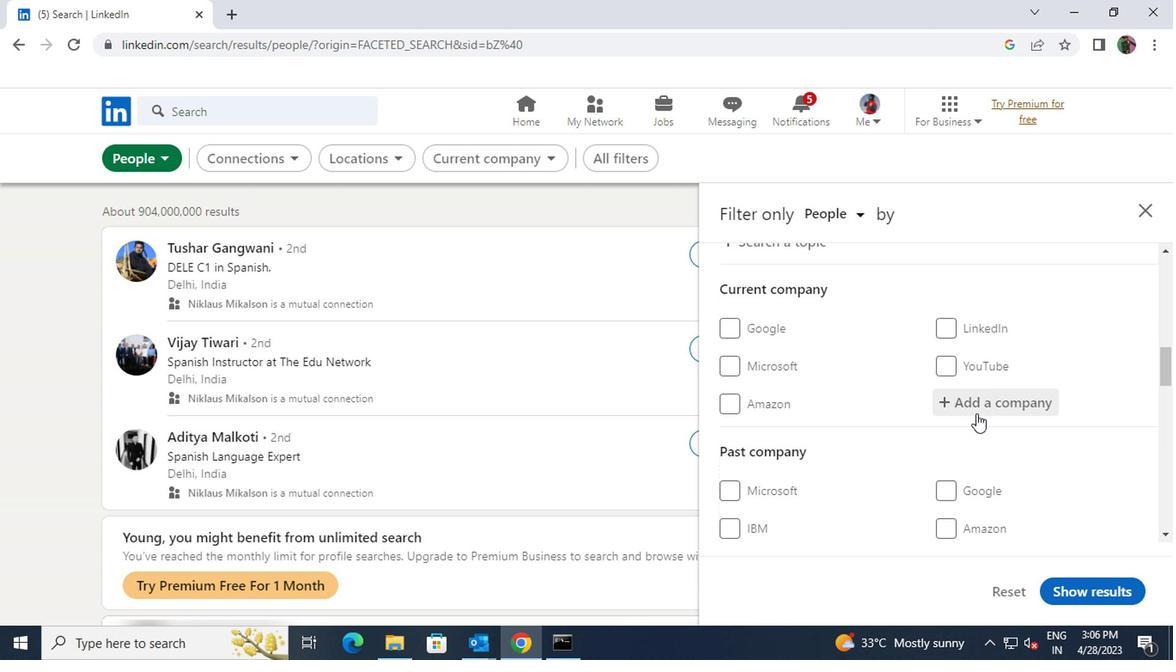 
Action: Mouse pressed left at (972, 411)
Screenshot: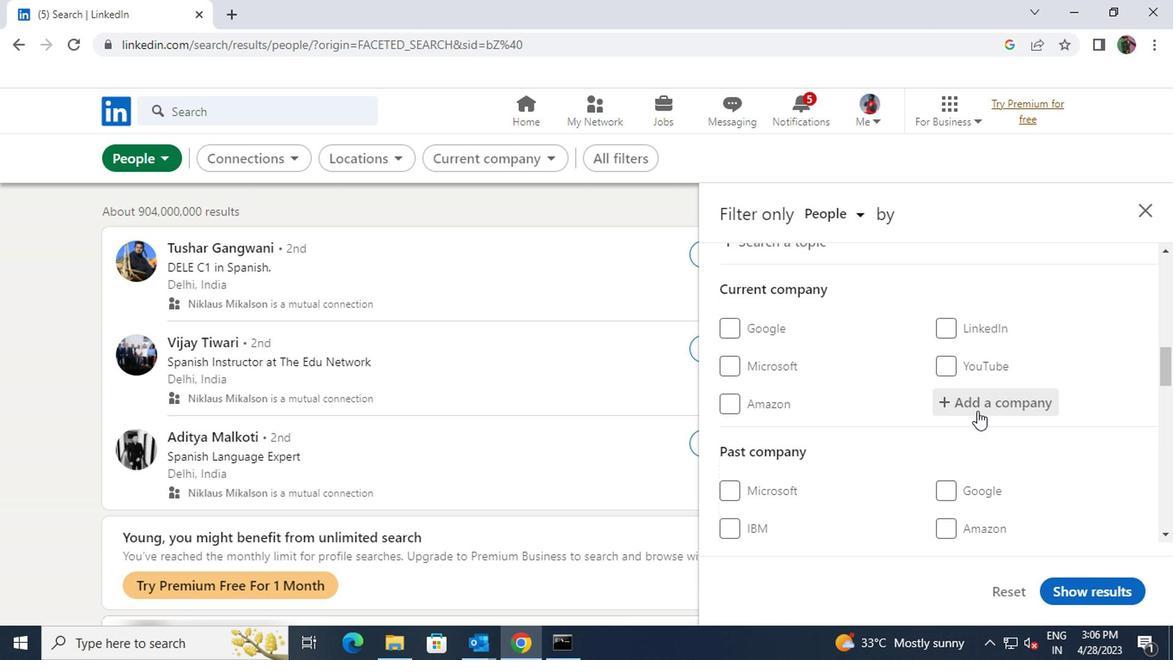 
Action: Key pressed <Key.shift>MICRO<Key.space><Key.shift>FO
Screenshot: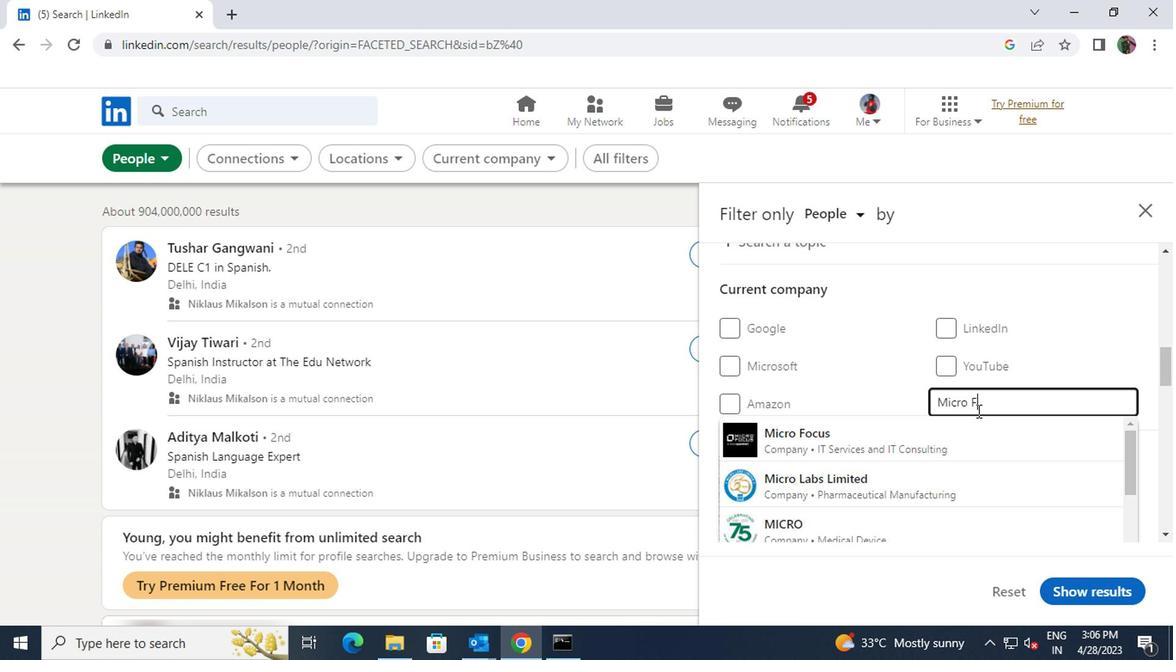 
Action: Mouse moved to (957, 433)
Screenshot: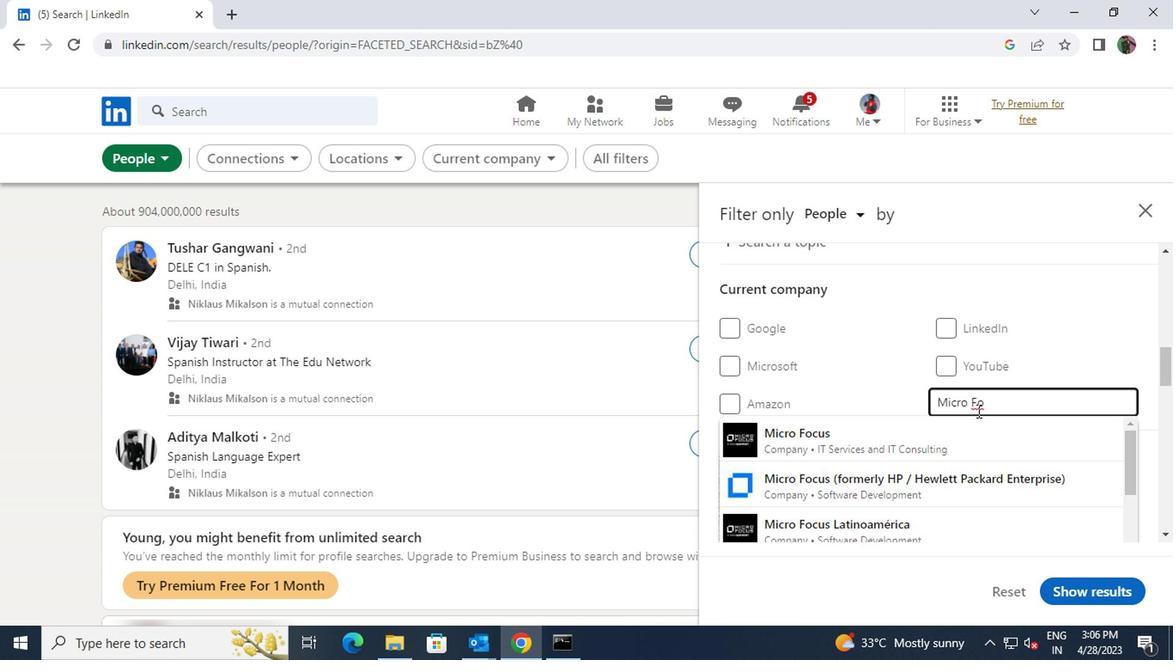 
Action: Mouse pressed left at (957, 433)
Screenshot: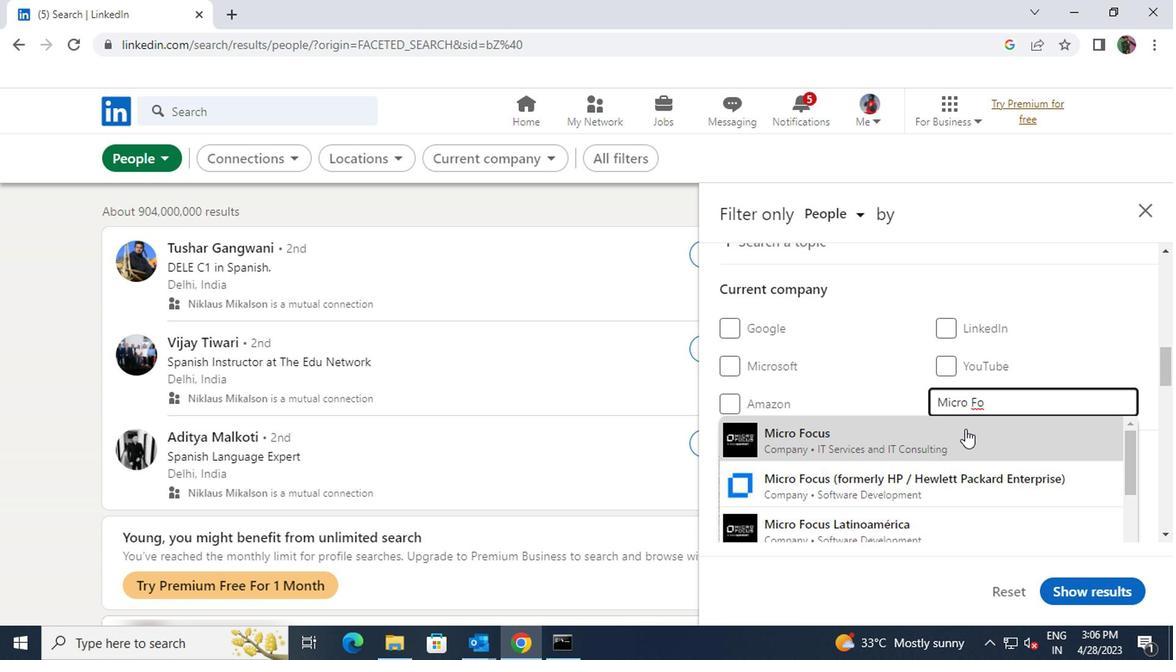 
Action: Mouse scrolled (957, 432) with delta (0, -1)
Screenshot: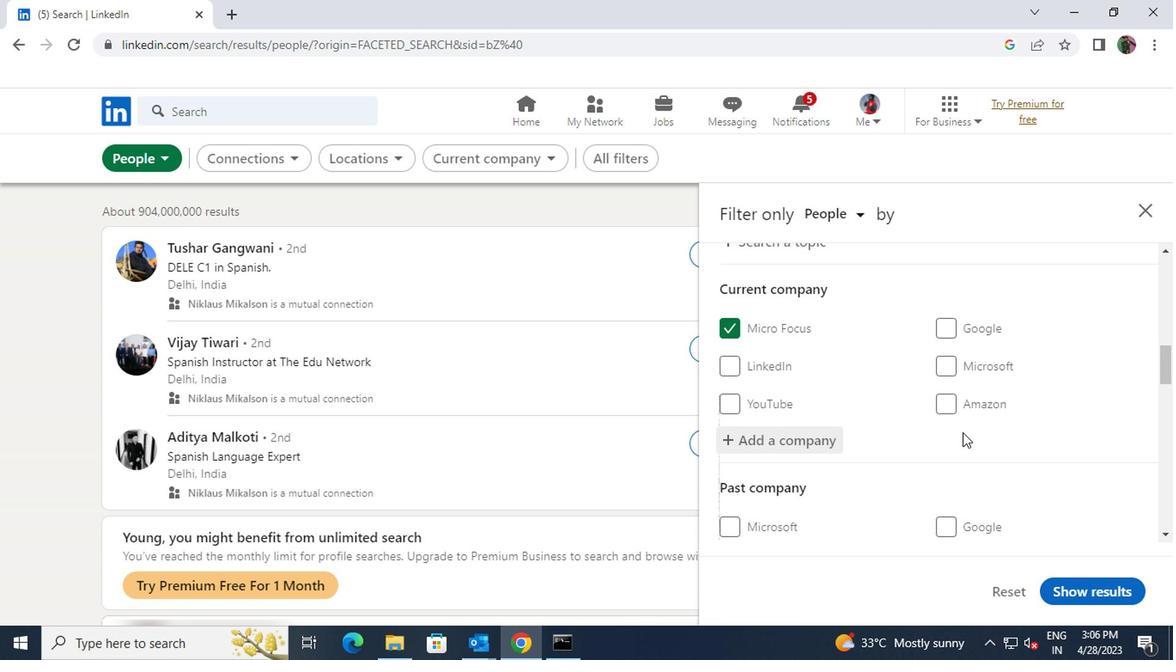 
Action: Mouse scrolled (957, 432) with delta (0, -1)
Screenshot: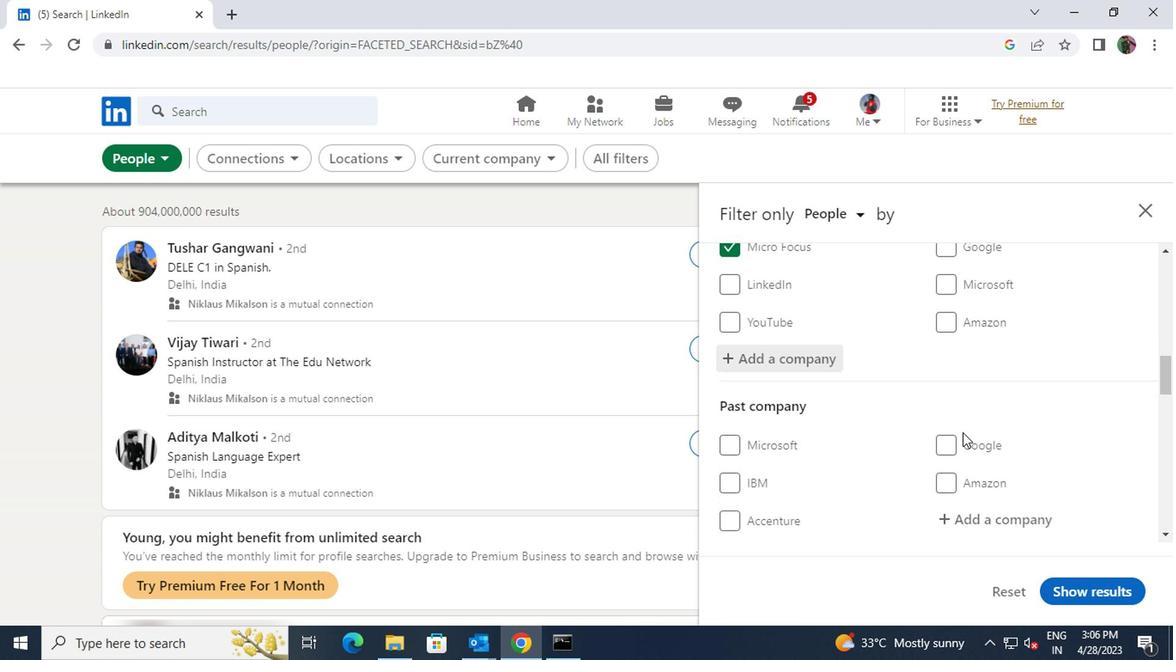 
Action: Mouse scrolled (957, 432) with delta (0, -1)
Screenshot: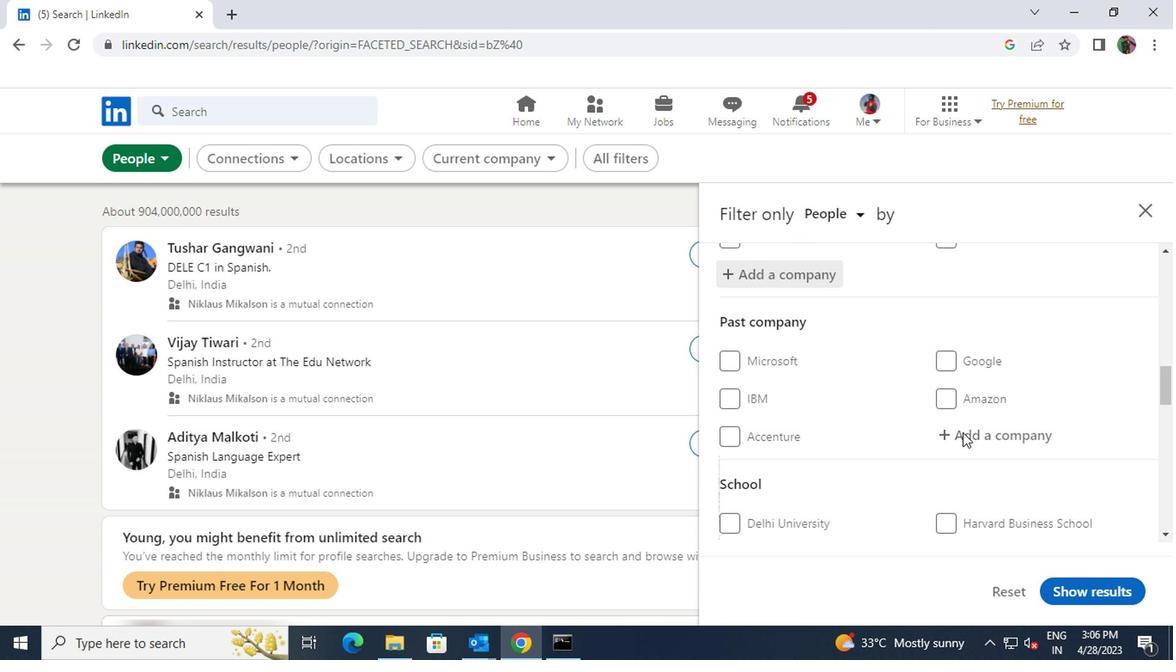 
Action: Mouse scrolled (957, 432) with delta (0, -1)
Screenshot: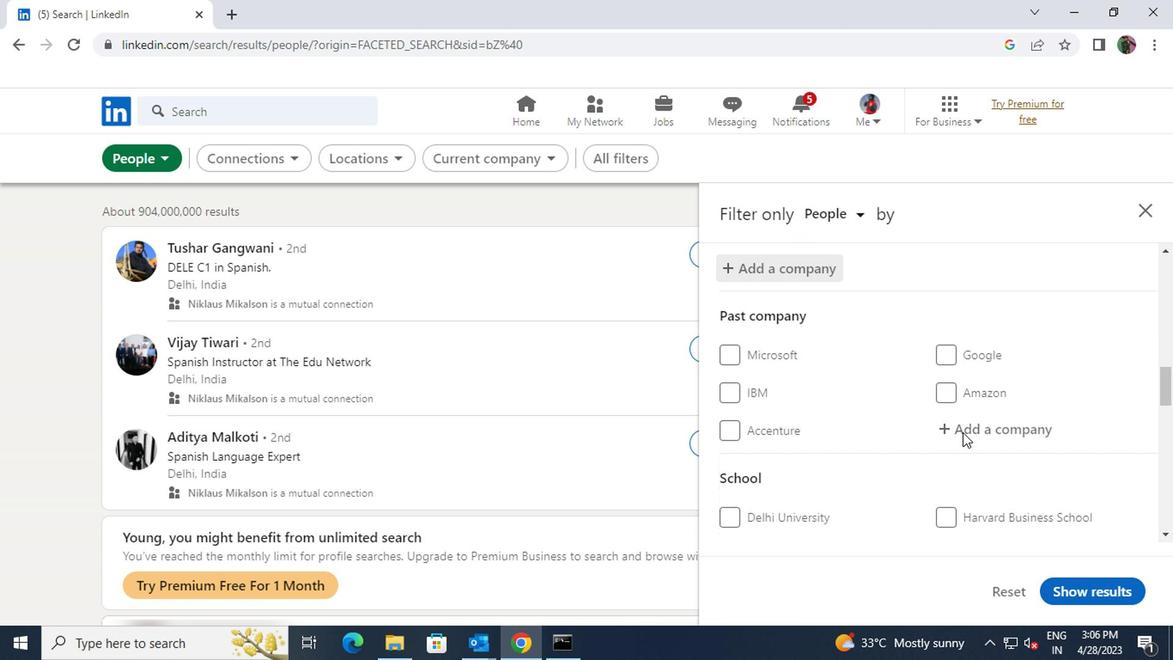 
Action: Mouse moved to (957, 436)
Screenshot: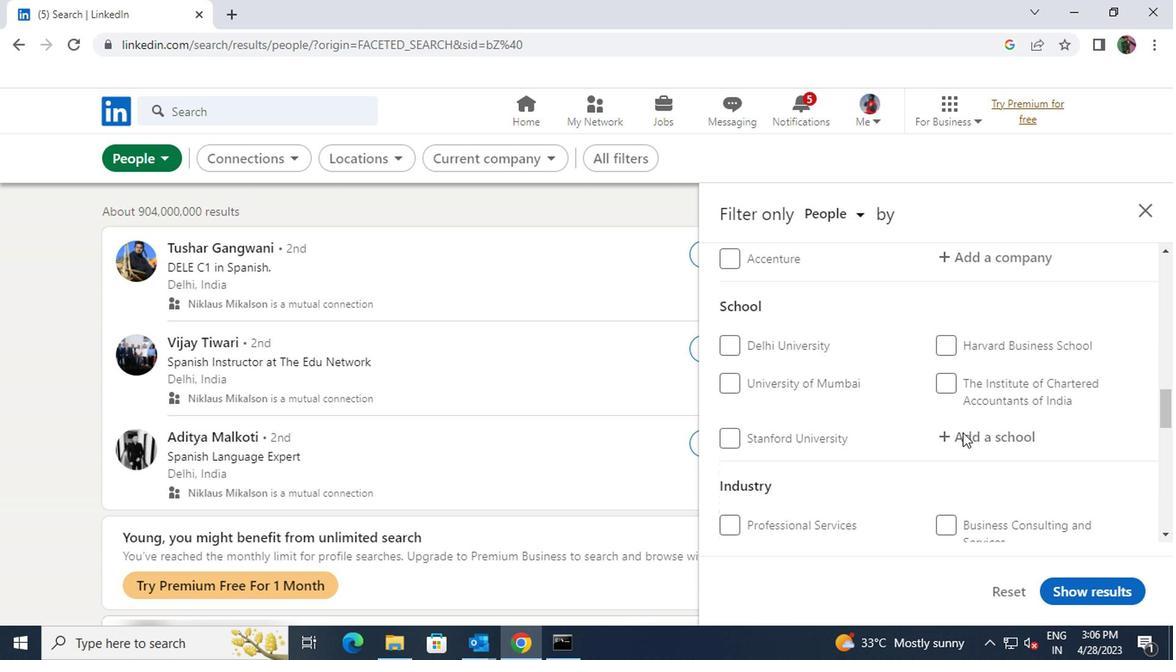 
Action: Mouse pressed left at (957, 436)
Screenshot: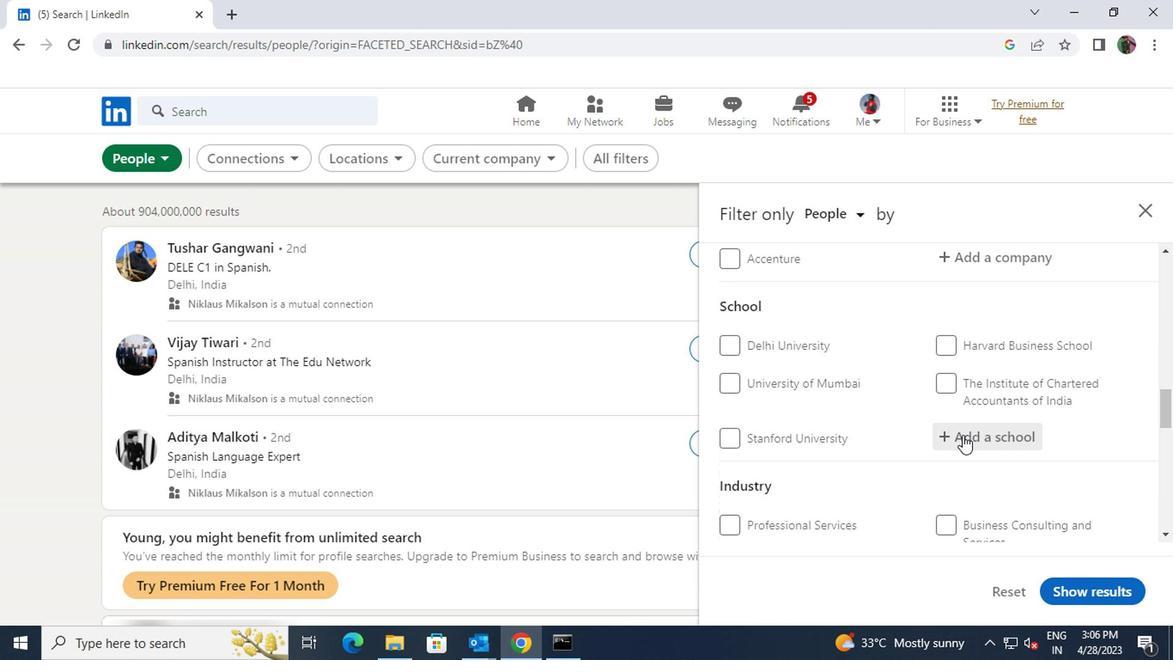 
Action: Key pressed <Key.shift>MANAV<Key.space><Key.shift>STHALI
Screenshot: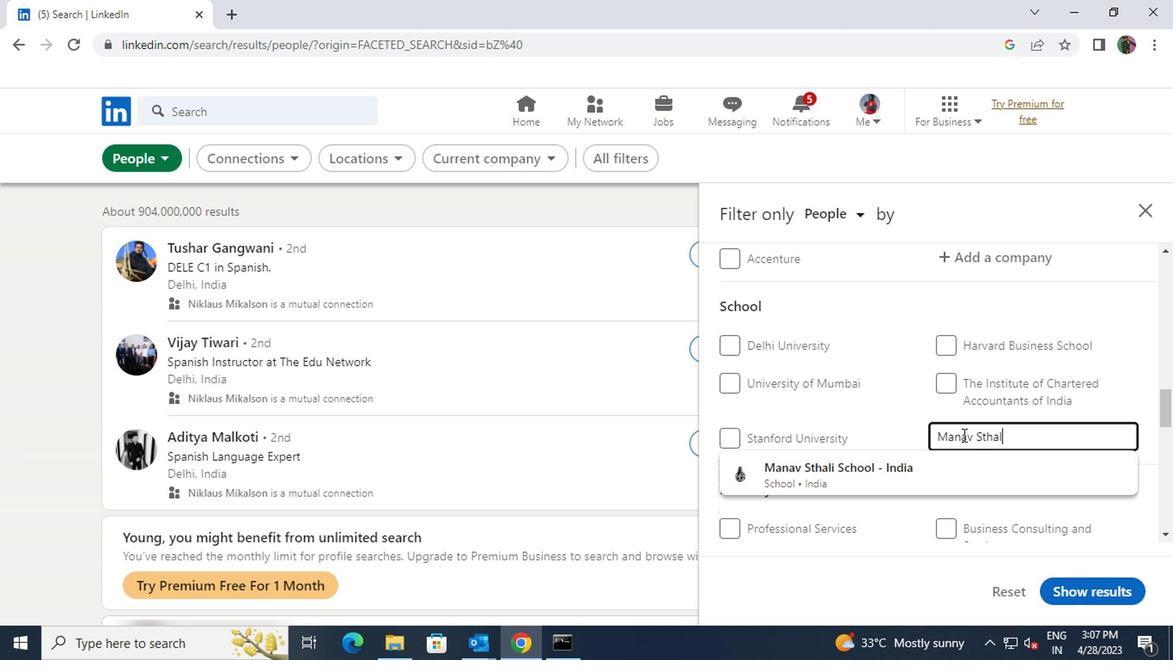 
Action: Mouse moved to (950, 462)
Screenshot: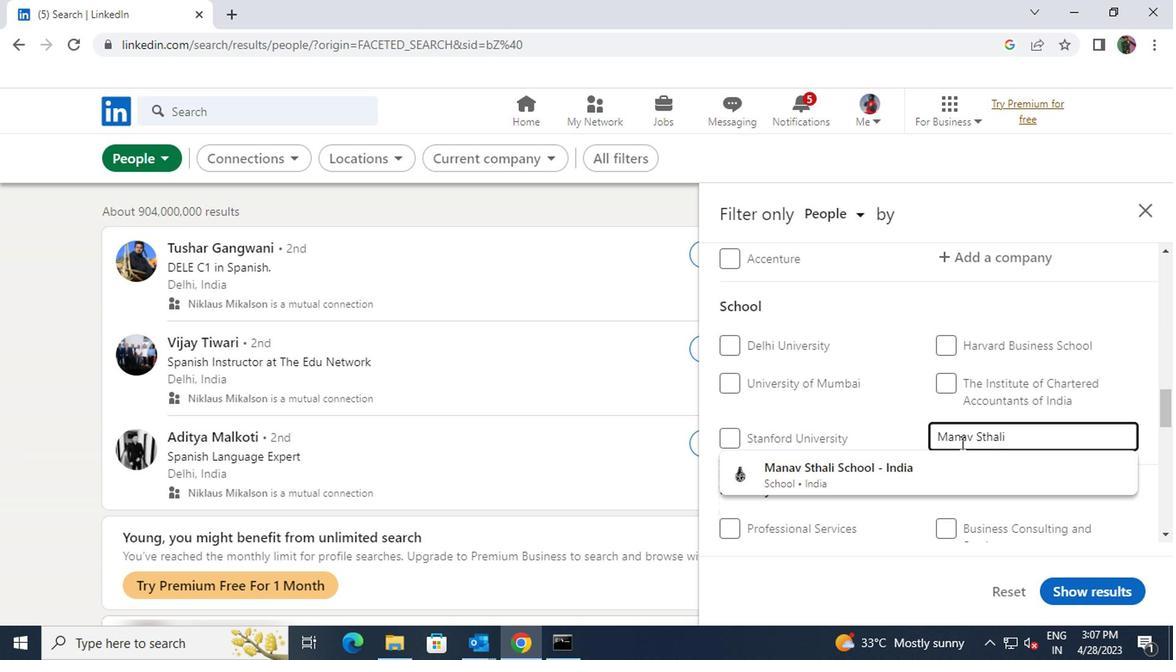 
Action: Mouse pressed left at (950, 462)
Screenshot: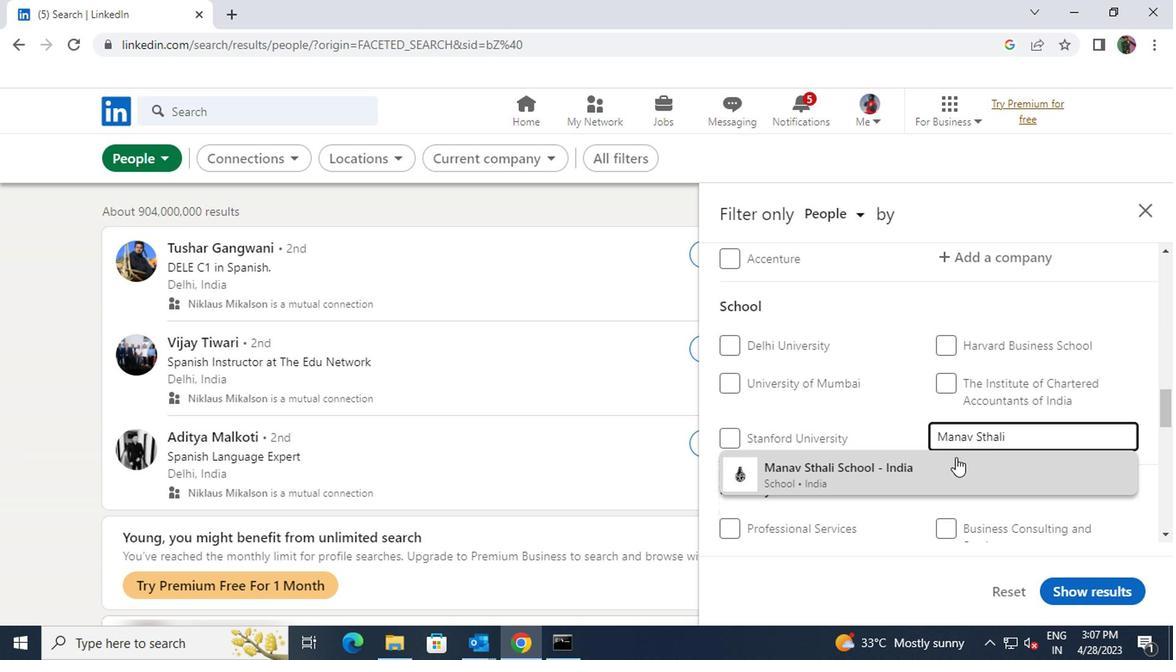 
Action: Mouse scrolled (950, 461) with delta (0, 0)
Screenshot: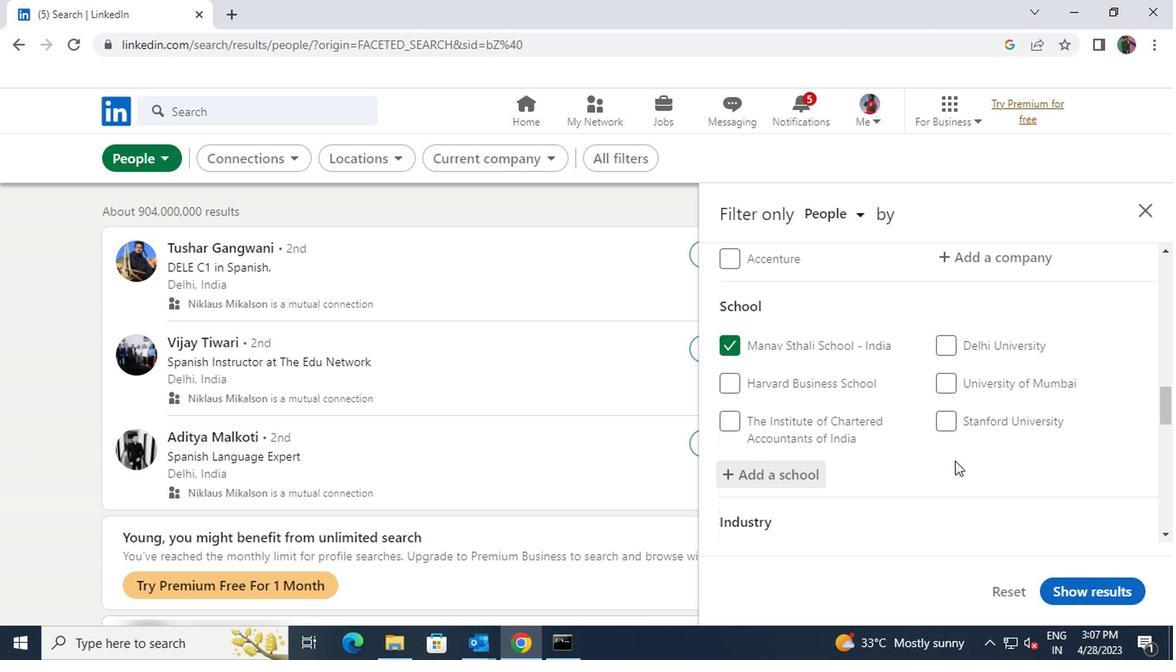 
Action: Mouse scrolled (950, 461) with delta (0, 0)
Screenshot: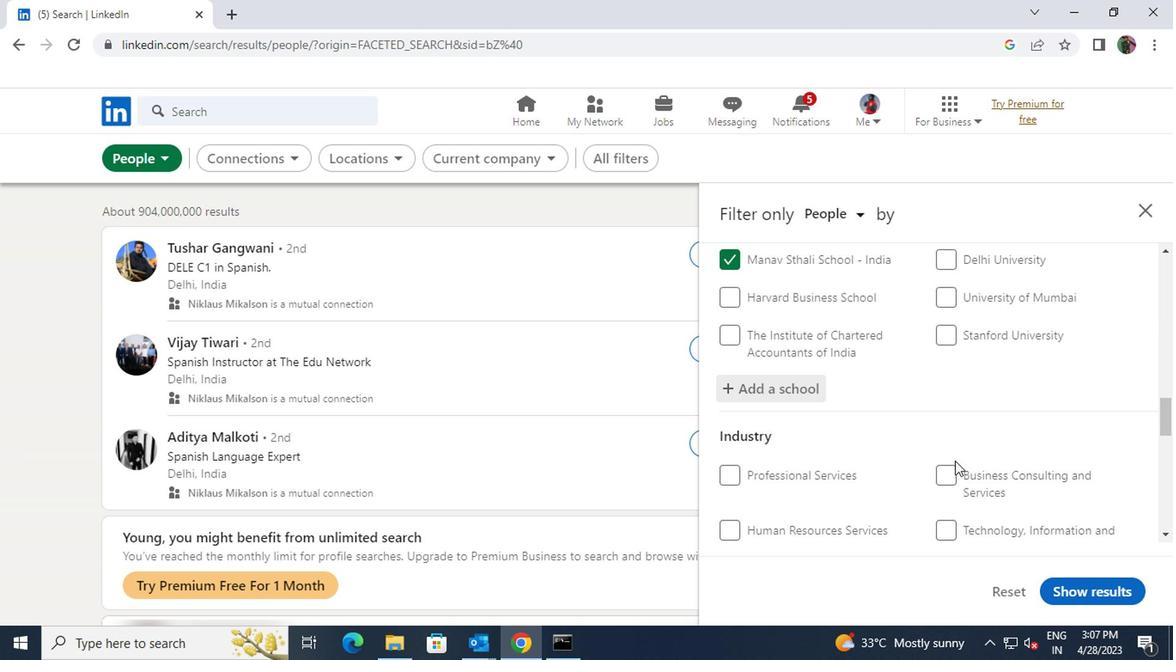 
Action: Mouse moved to (963, 488)
Screenshot: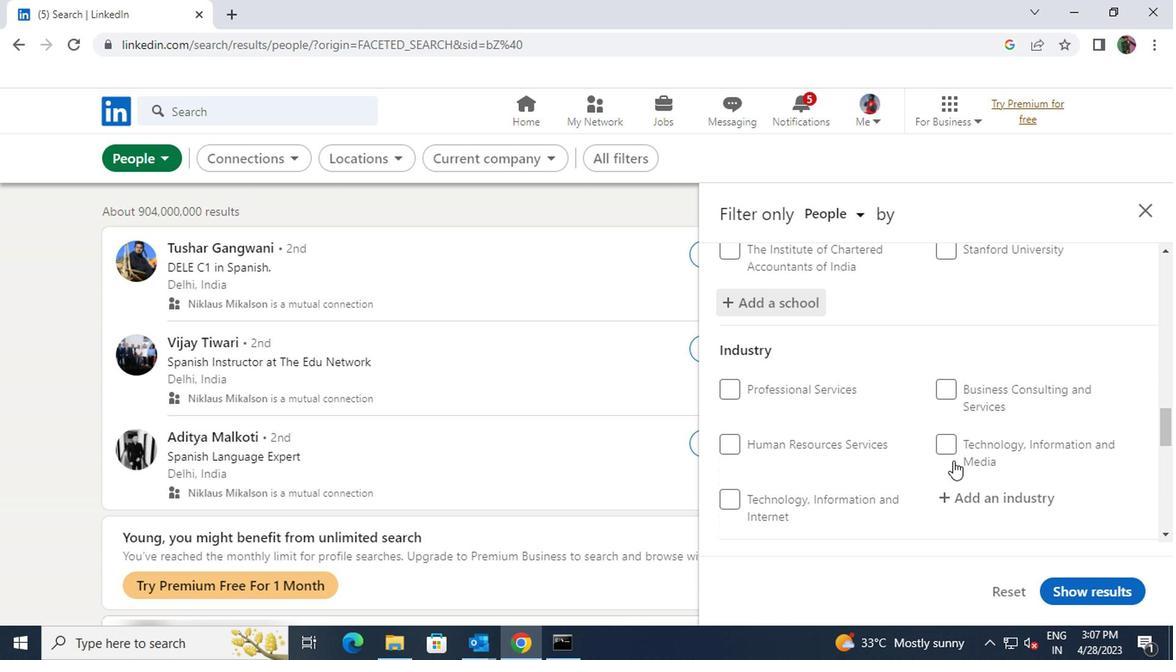 
Action: Mouse pressed left at (963, 488)
Screenshot: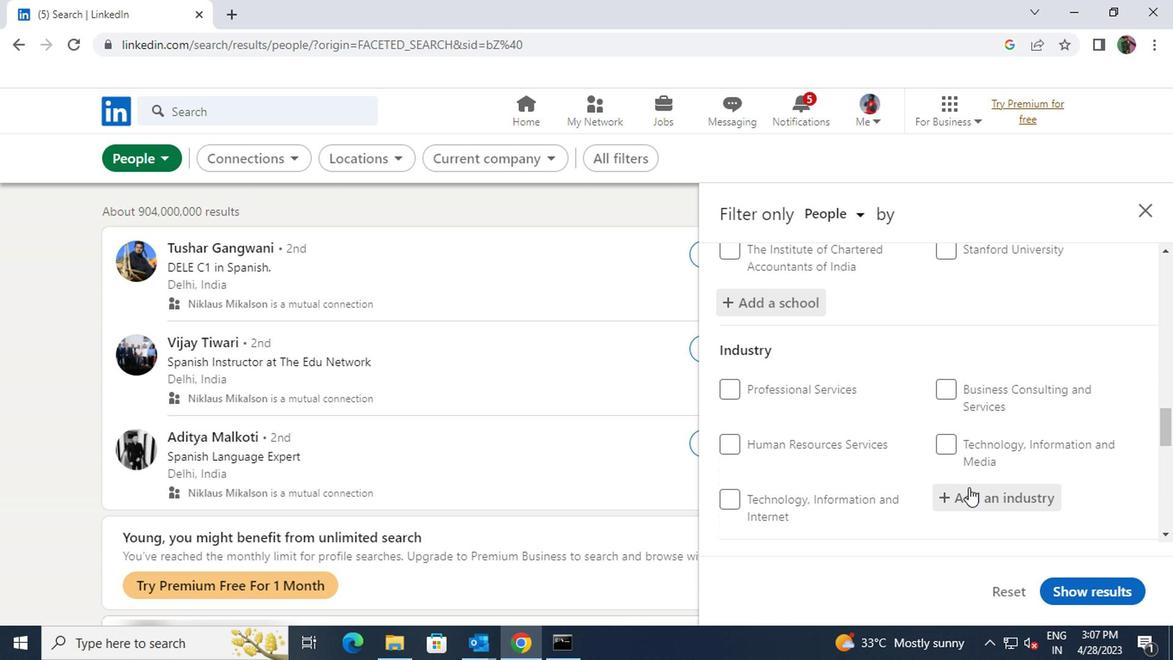 
Action: Key pressed <Key.shift>ONLINE<Key.space><Key.shift><Key.shift><Key.shift><Key.shift>AUDIO
Screenshot: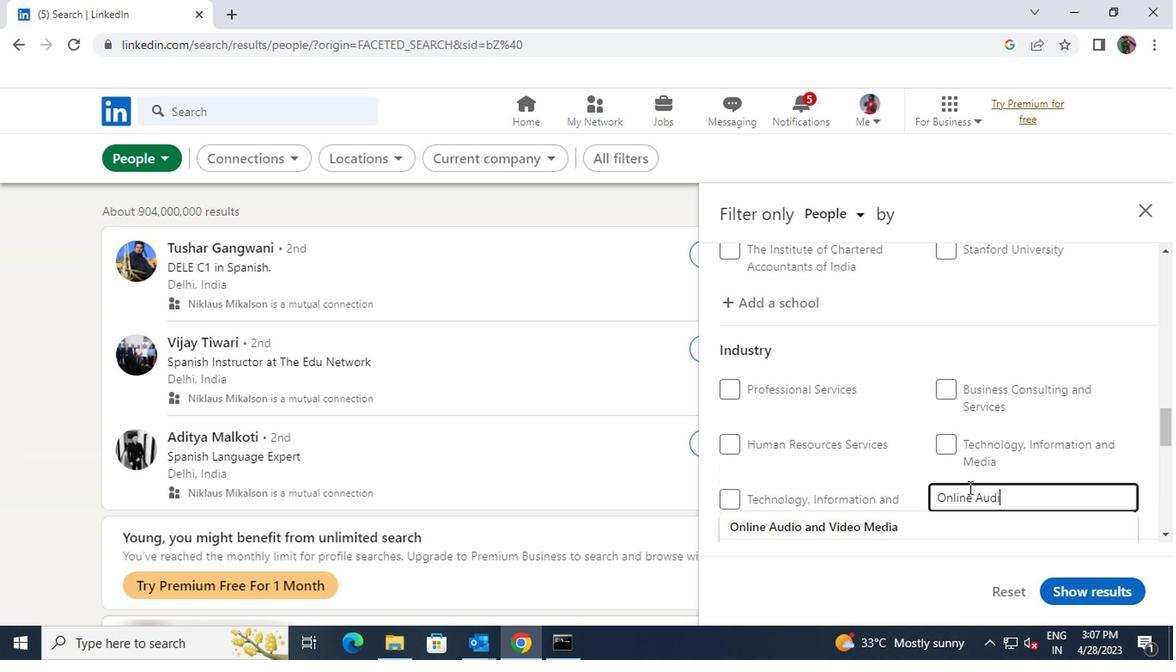 
Action: Mouse moved to (940, 534)
Screenshot: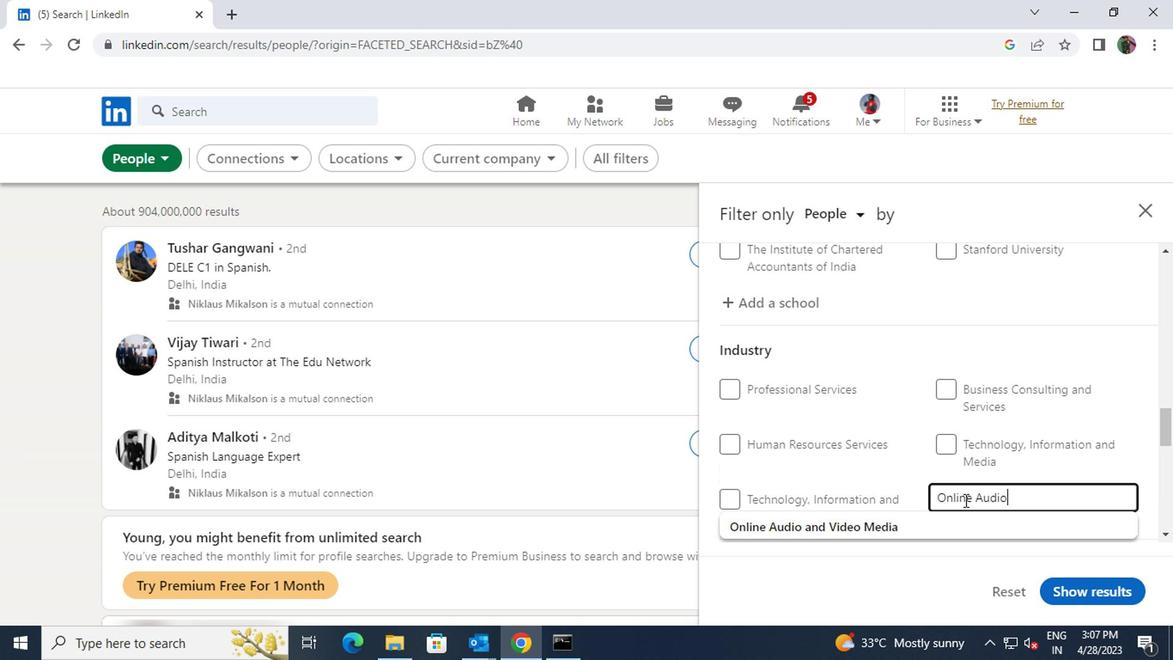 
Action: Mouse pressed left at (940, 534)
Screenshot: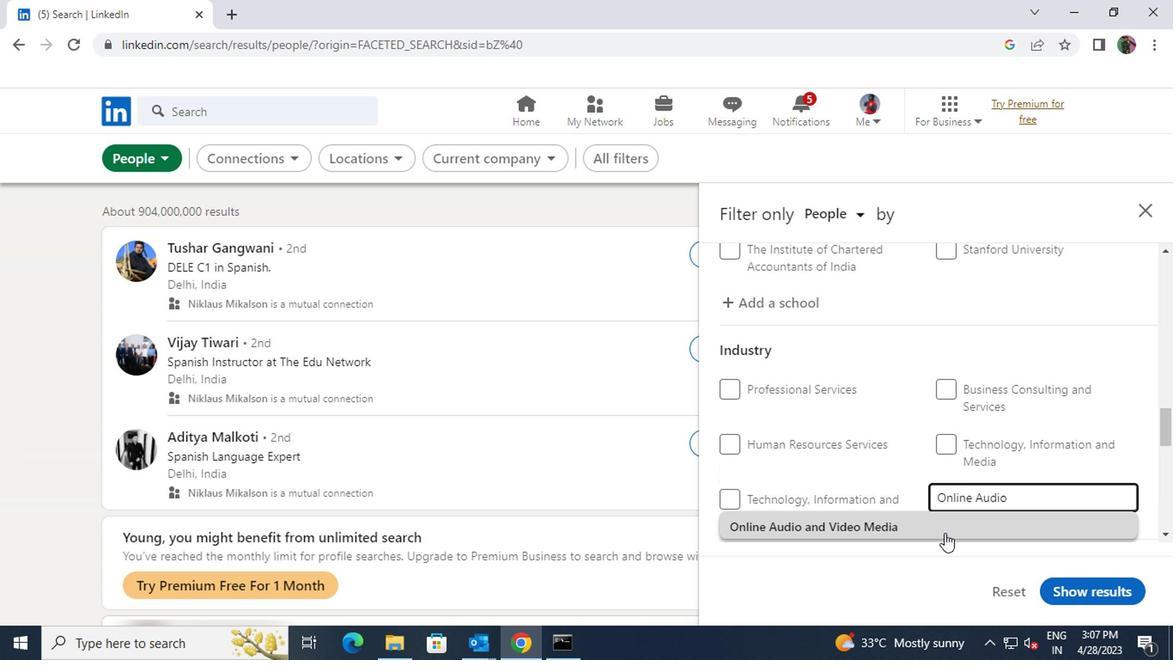 
Action: Mouse scrolled (940, 533) with delta (0, 0)
Screenshot: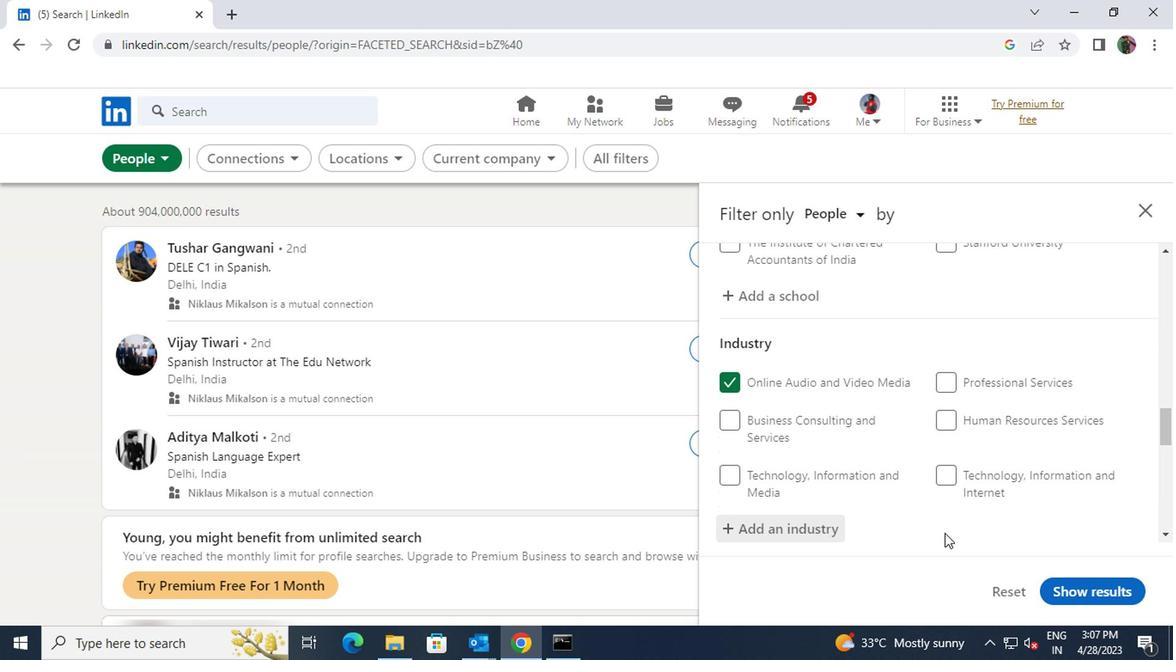 
Action: Mouse scrolled (940, 533) with delta (0, 0)
Screenshot: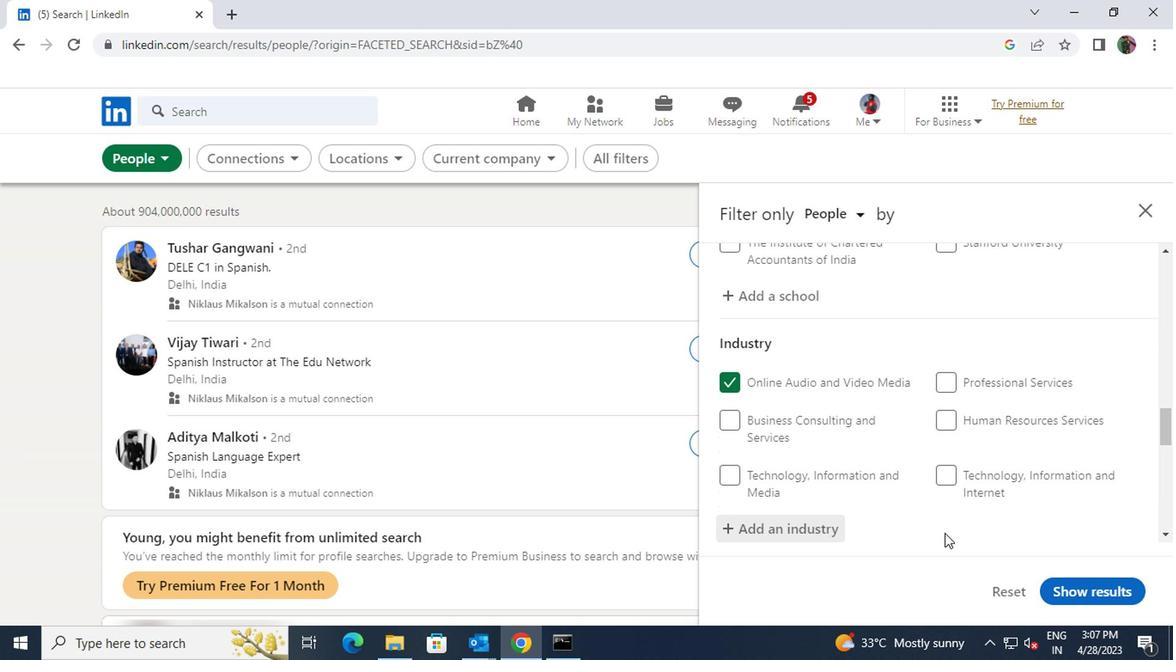 
Action: Mouse moved to (940, 531)
Screenshot: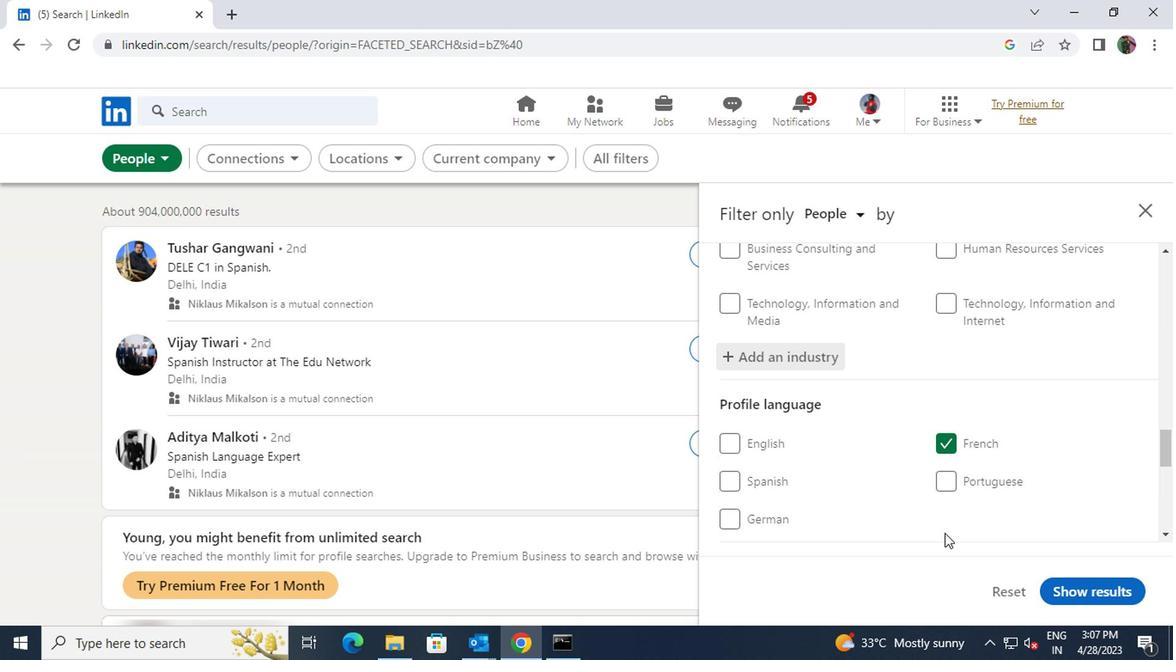 
Action: Mouse scrolled (940, 529) with delta (0, -1)
Screenshot: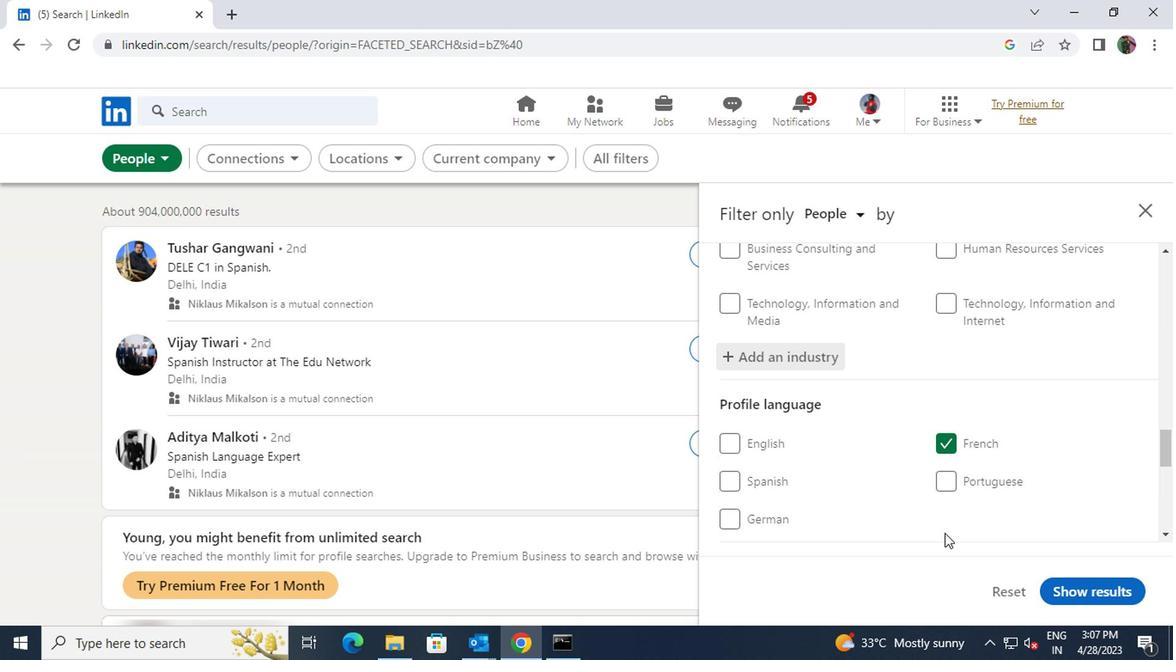 
Action: Mouse scrolled (940, 529) with delta (0, -1)
Screenshot: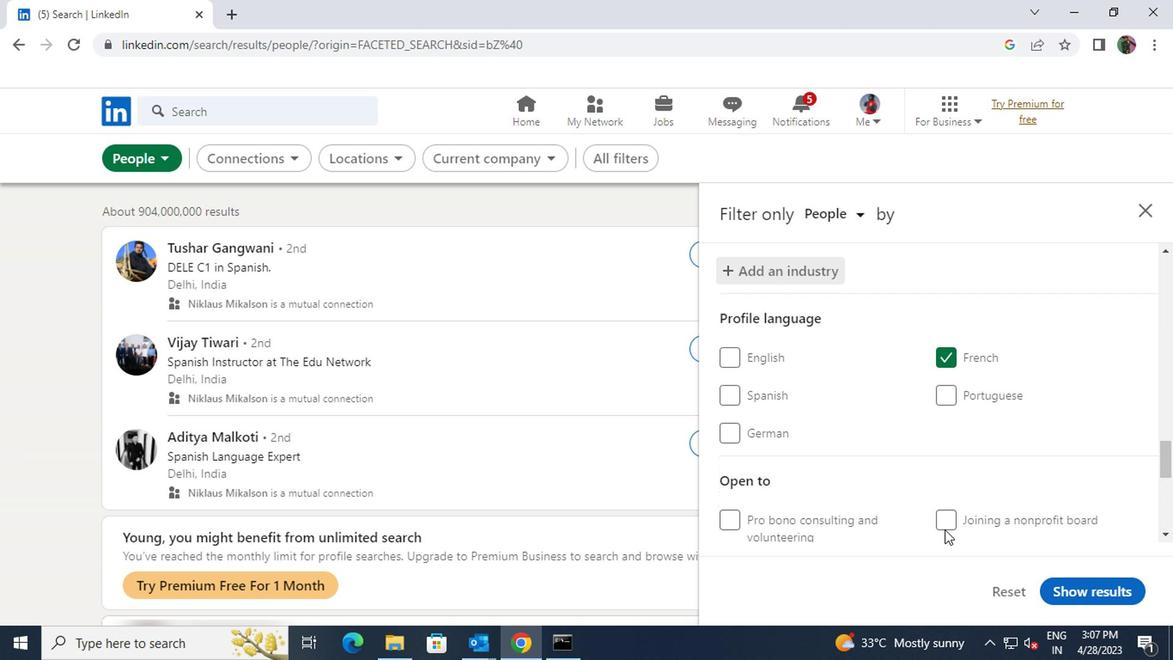 
Action: Mouse scrolled (940, 529) with delta (0, -1)
Screenshot: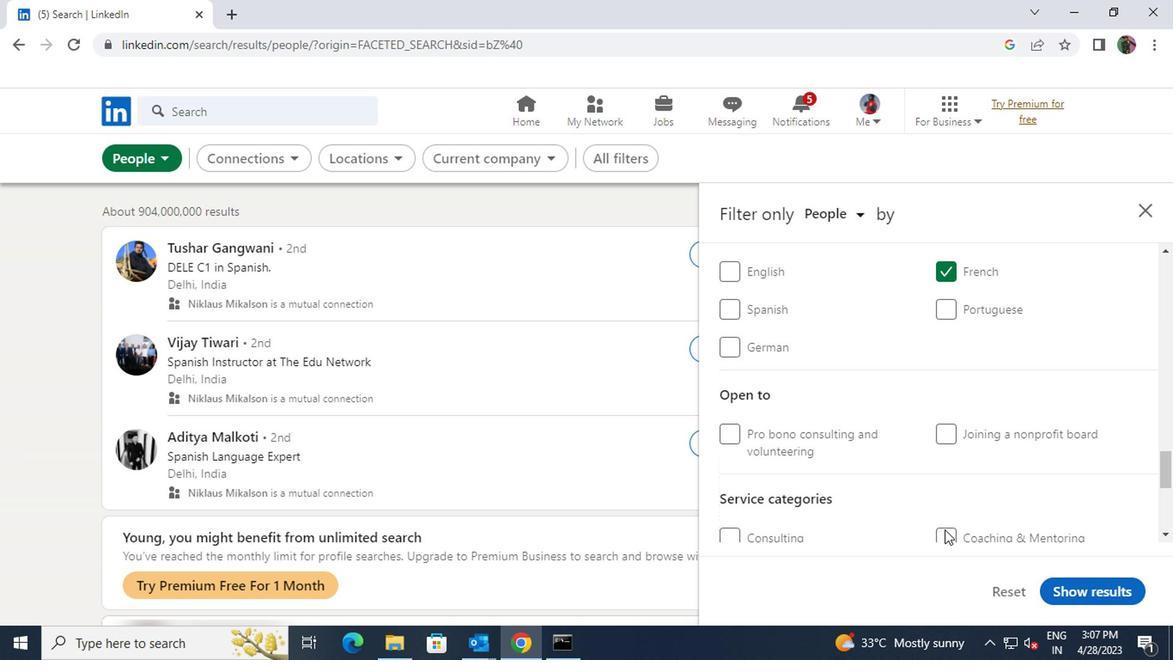 
Action: Mouse moved to (950, 521)
Screenshot: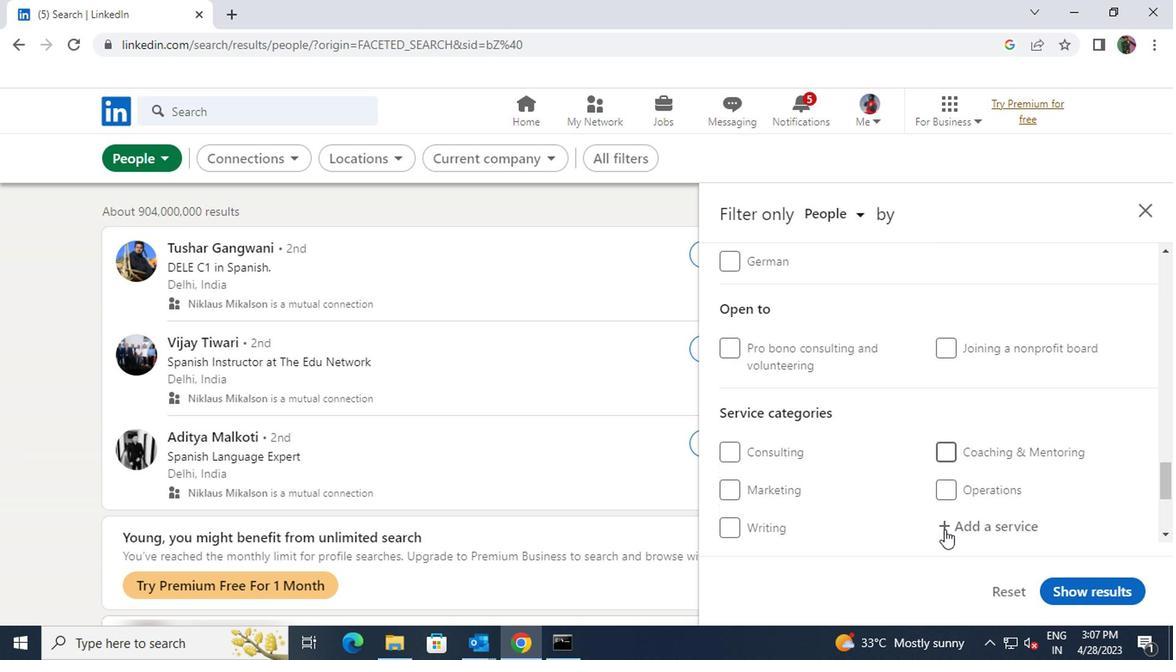 
Action: Mouse pressed left at (950, 521)
Screenshot: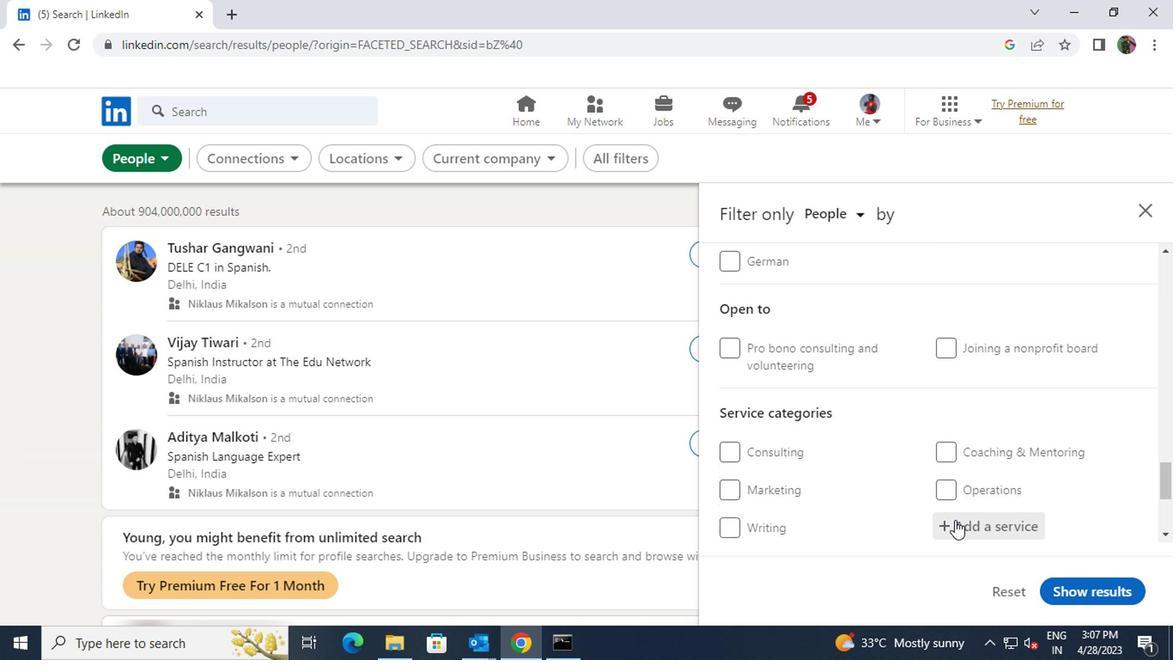 
Action: Key pressed <Key.shift>USER<Key.space><Key.shift>EX
Screenshot: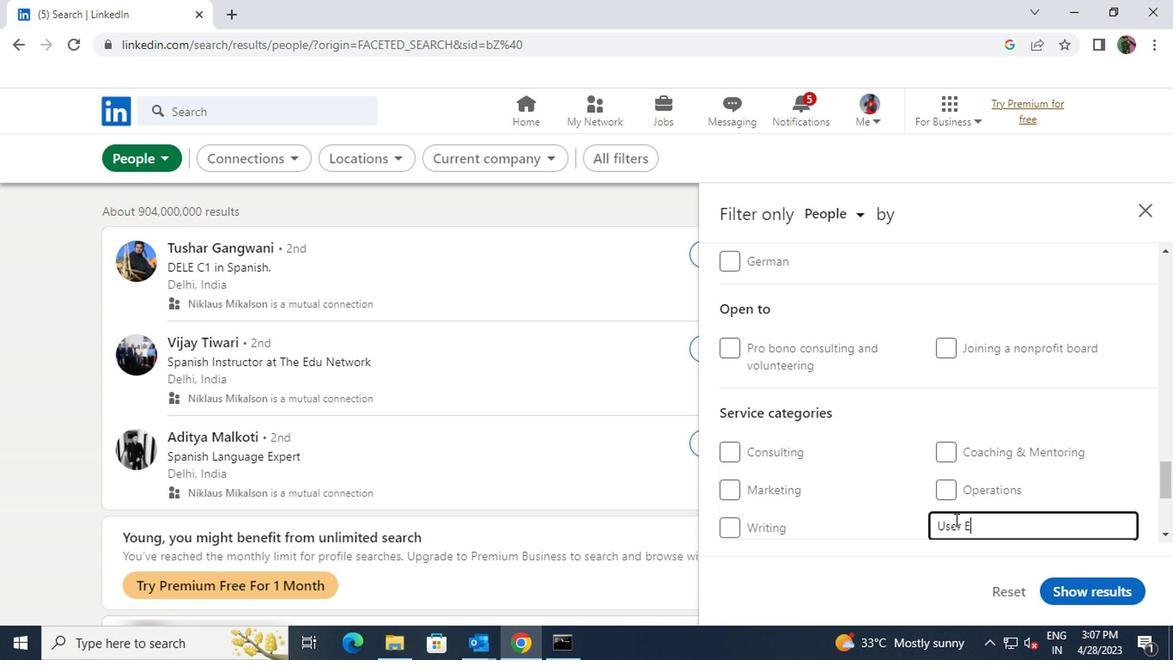 
Action: Mouse scrolled (950, 520) with delta (0, 0)
Screenshot: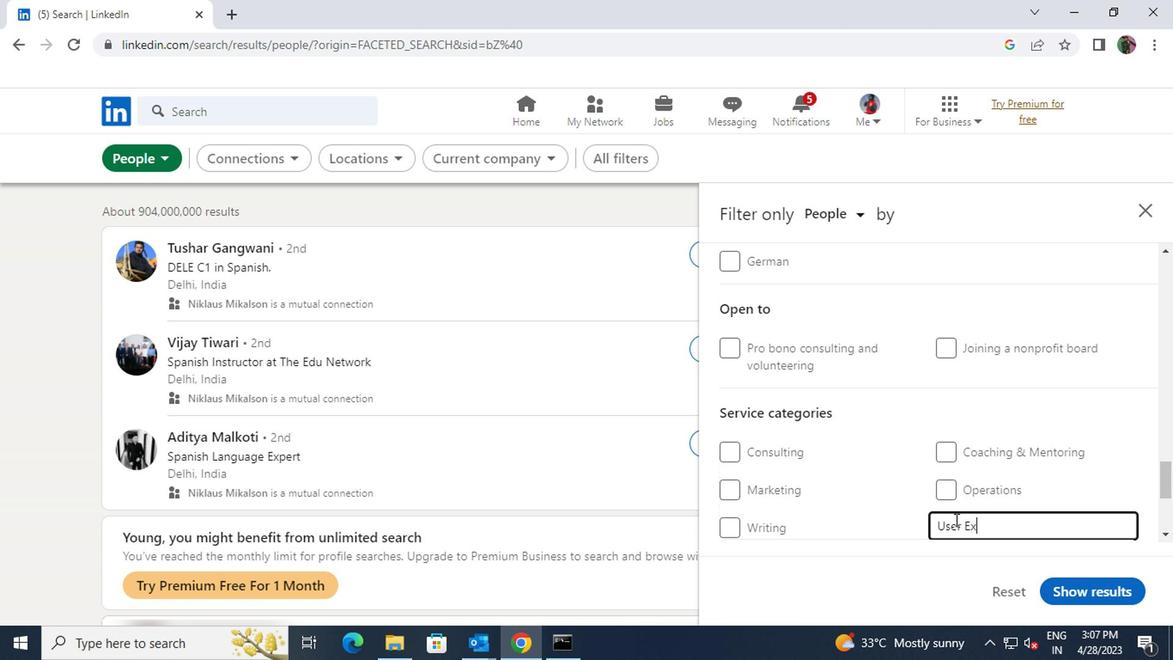 
Action: Mouse moved to (952, 473)
Screenshot: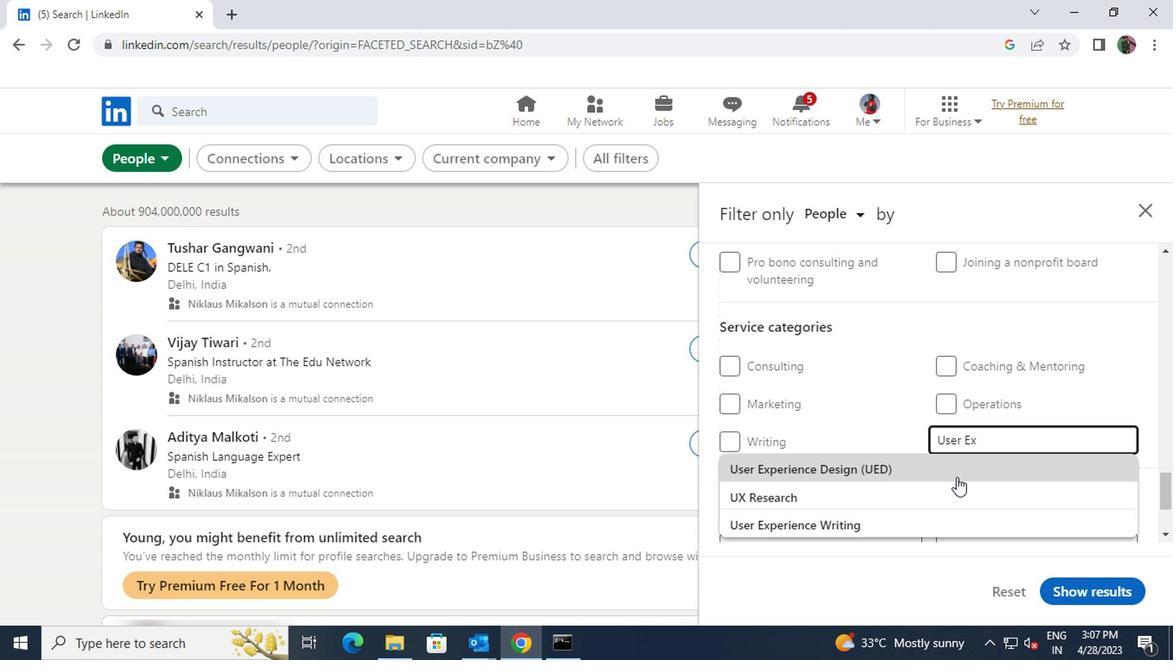 
Action: Mouse pressed left at (952, 473)
Screenshot: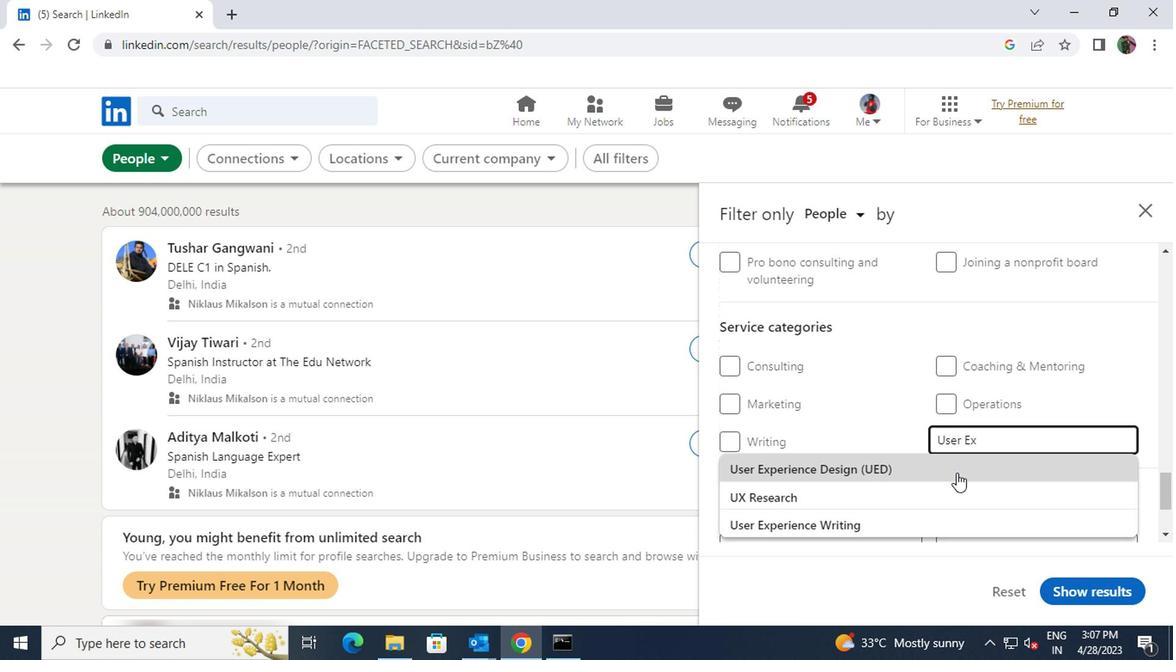 
Action: Mouse scrolled (952, 472) with delta (0, 0)
Screenshot: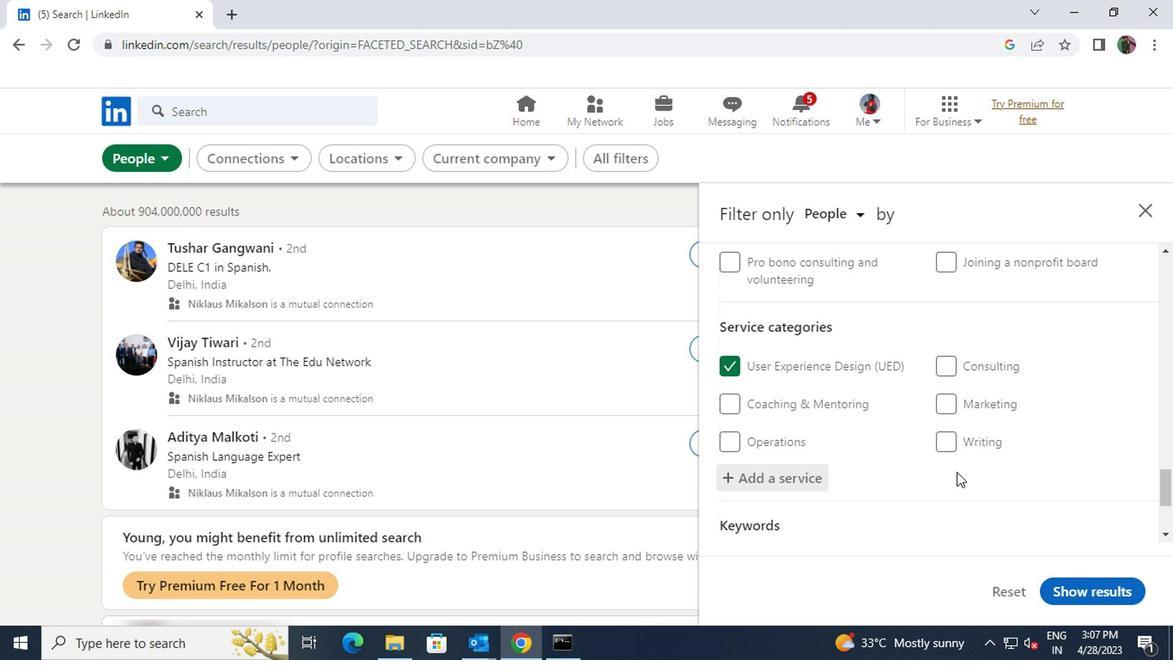 
Action: Mouse scrolled (952, 472) with delta (0, 0)
Screenshot: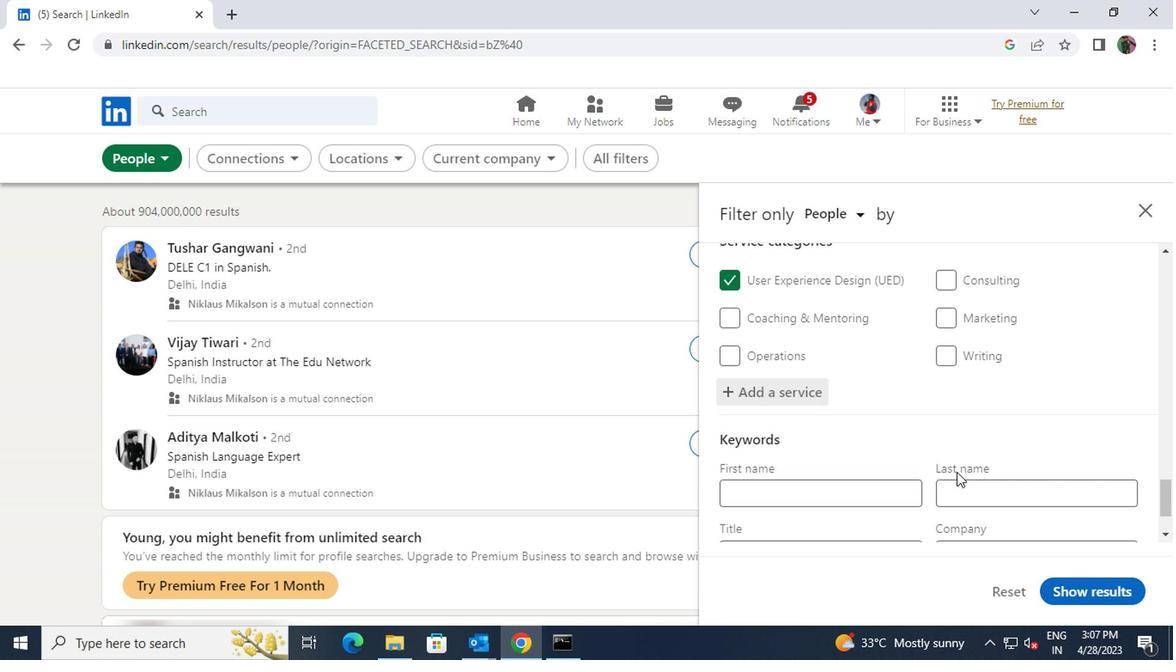 
Action: Mouse moved to (867, 466)
Screenshot: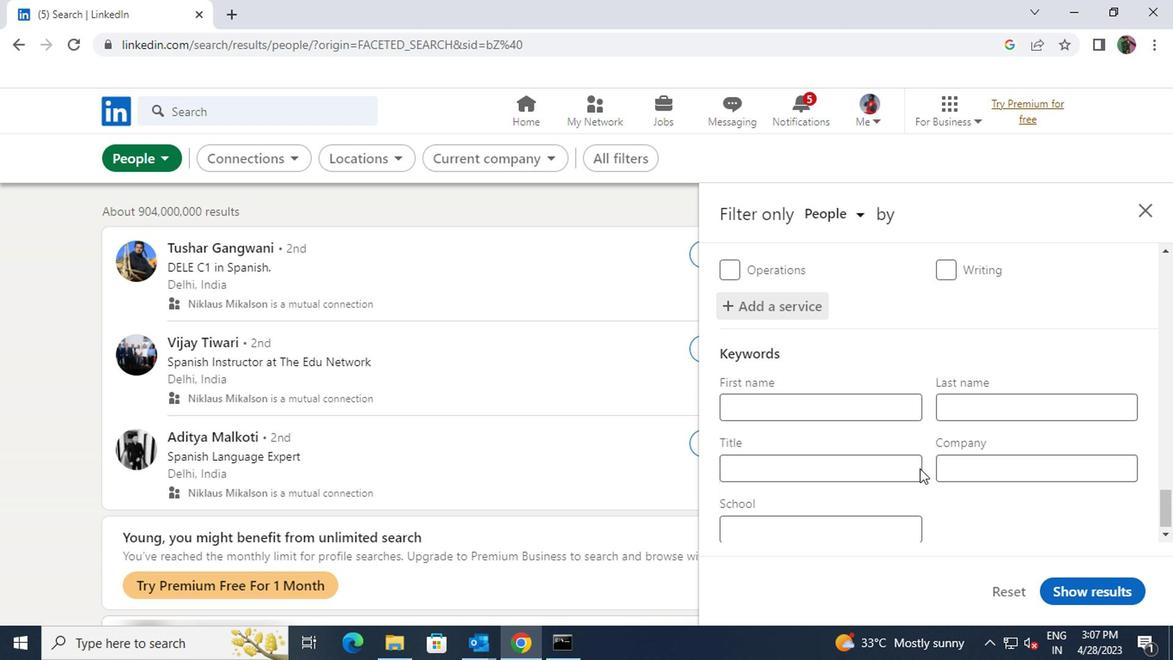 
Action: Mouse pressed left at (867, 466)
Screenshot: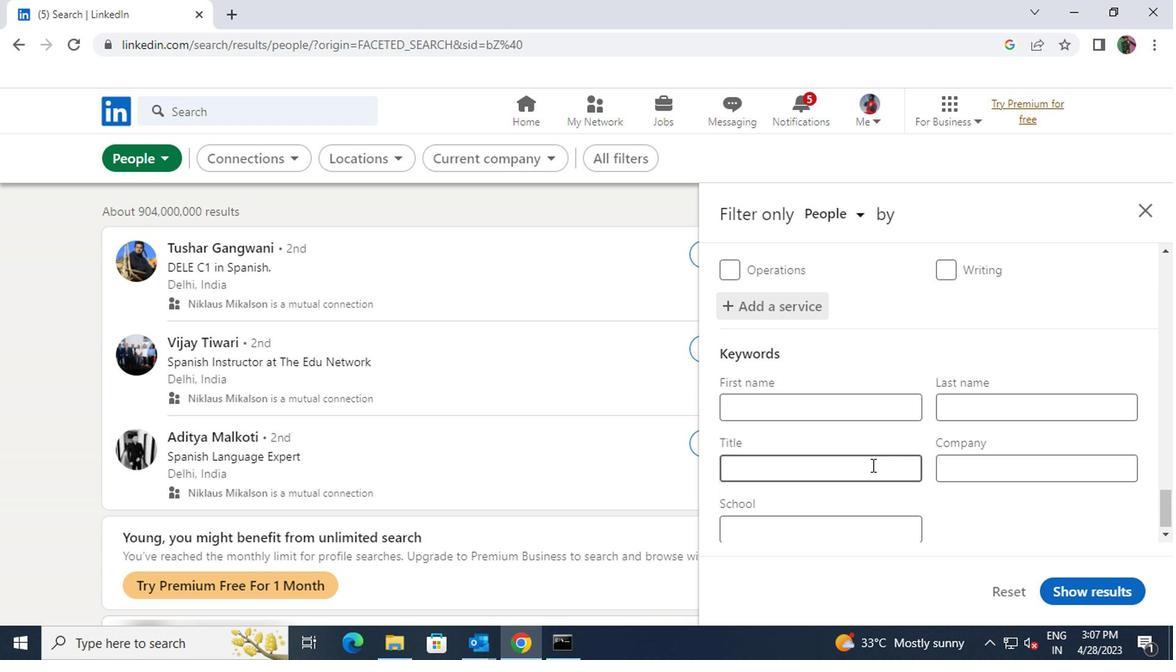 
Action: Key pressed <Key.shift>DIRECTOR<Key.space>OF<Key.space><Key.shift>PHOTOGRAPHER
Screenshot: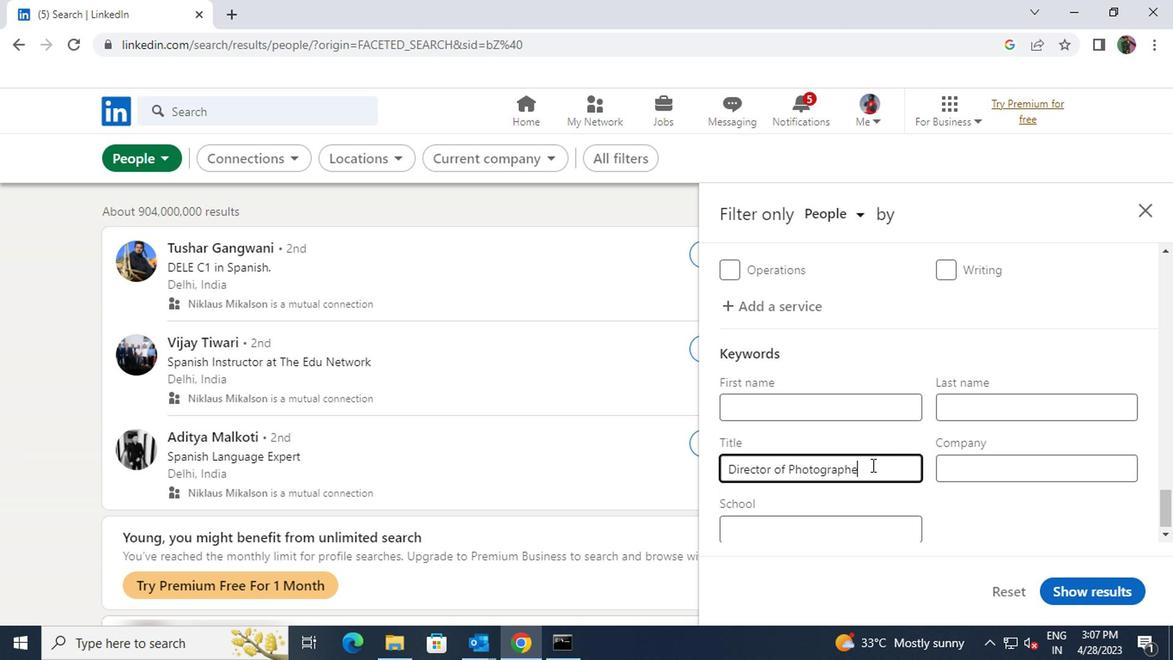 
Action: Mouse moved to (1059, 586)
Screenshot: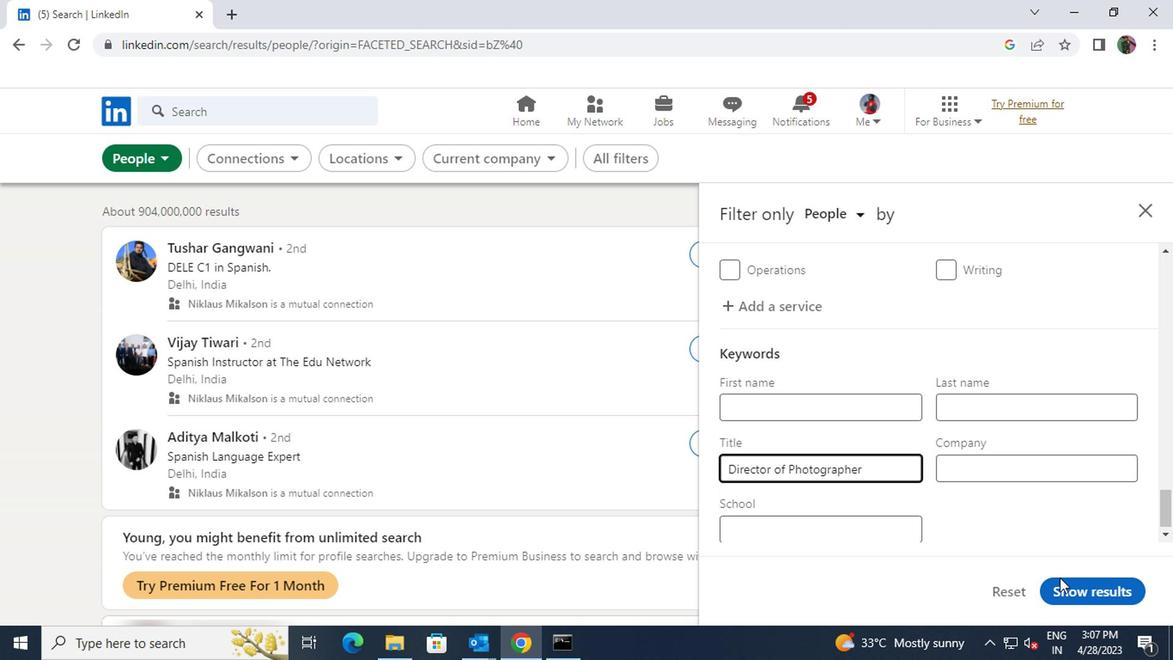 
Action: Mouse pressed left at (1059, 586)
Screenshot: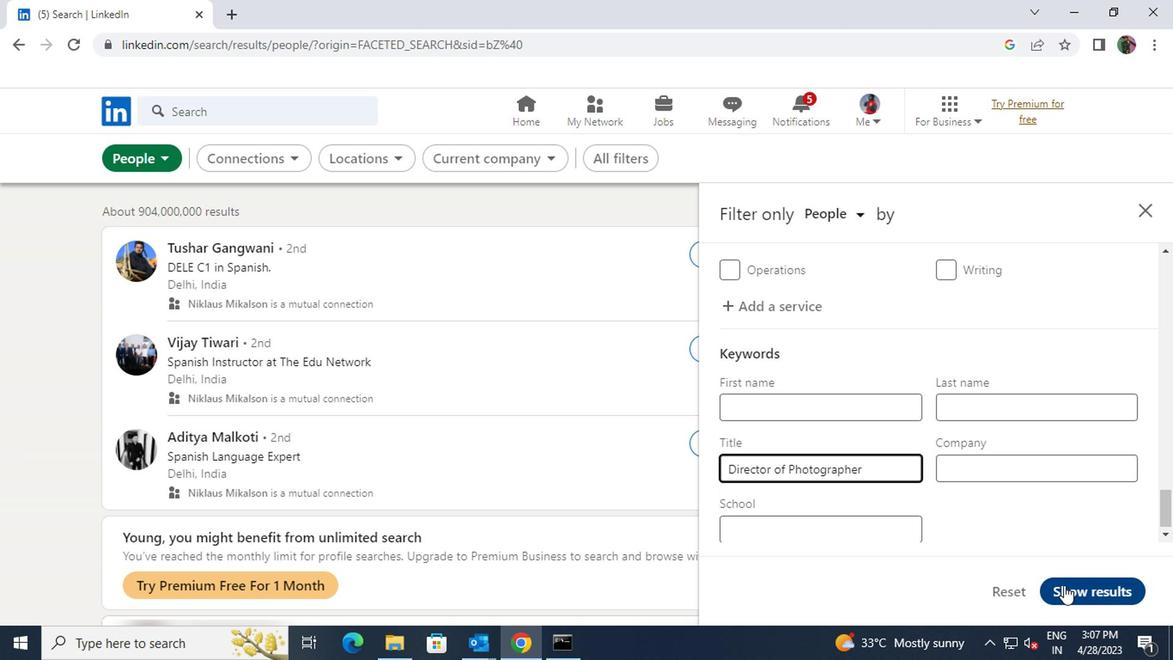 
